 Task: Create Card Regulatory Compliance Review in Board DevOps Tools and Techniques to Workspace Call Center Services. Create Card Family Travel Review in Board Content Audit and Strategy Review to Workspace Call Center Services. Create Card Compliance Audit Preparation in Board Sales Territory Management and Optimization to Workspace Call Center Services
Action: Mouse moved to (83, 355)
Screenshot: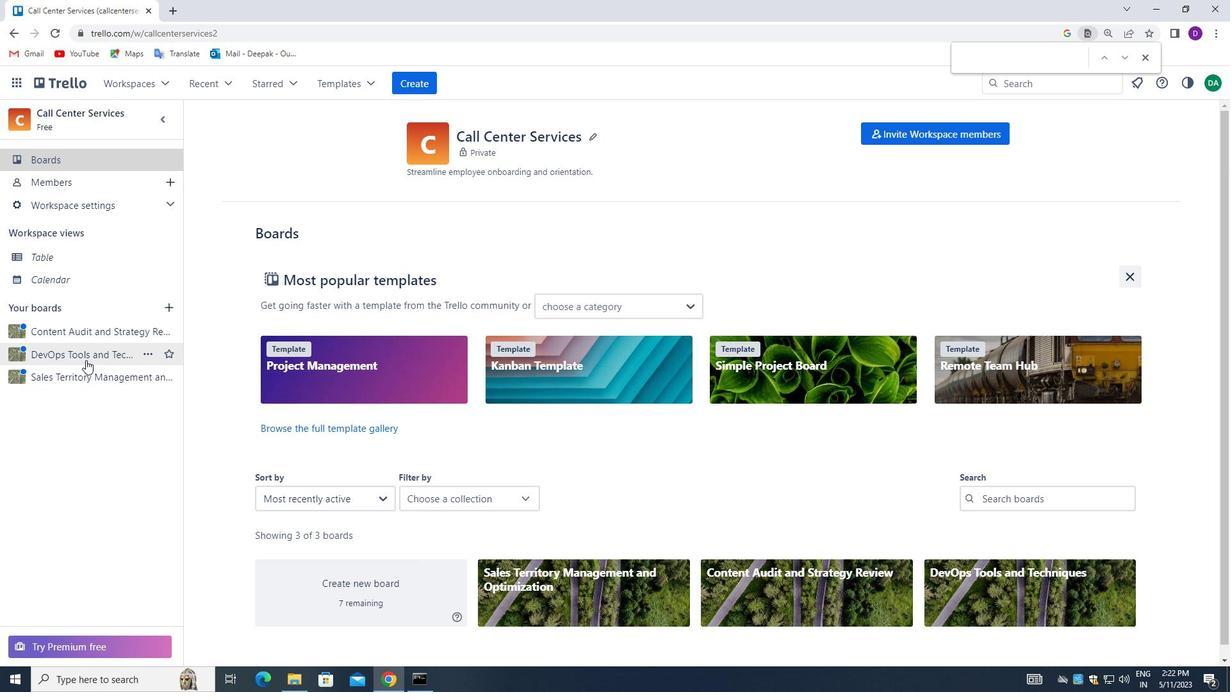 
Action: Mouse pressed left at (83, 355)
Screenshot: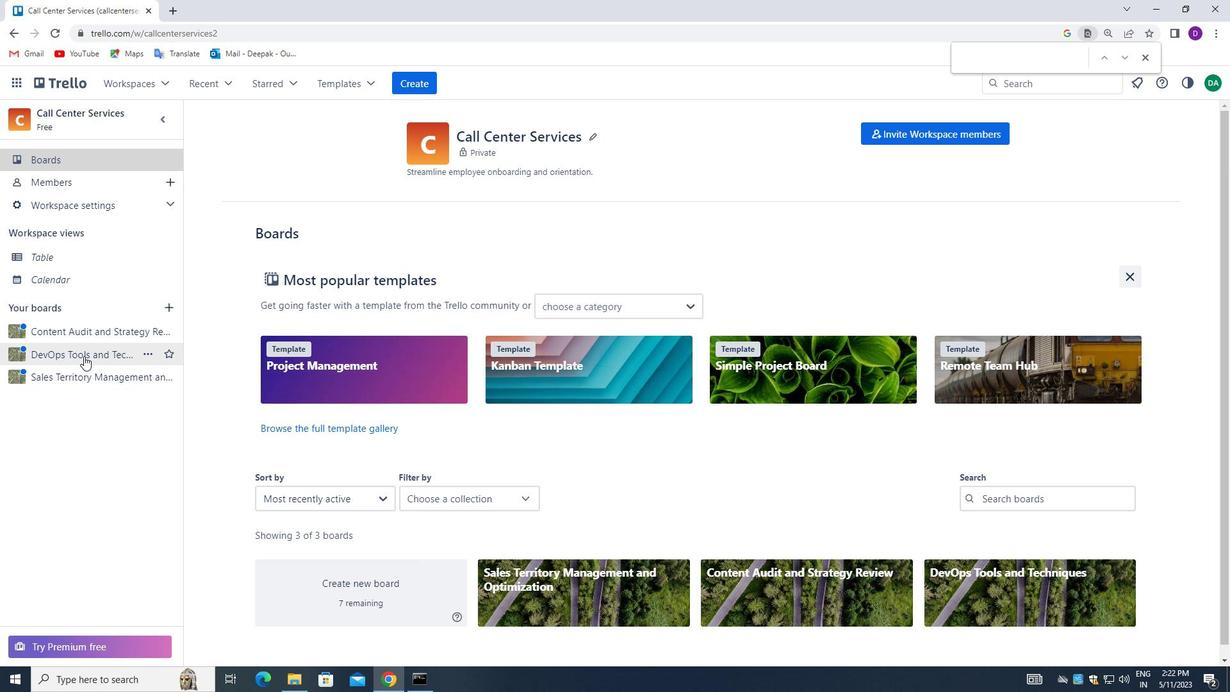 
Action: Mouse moved to (633, 201)
Screenshot: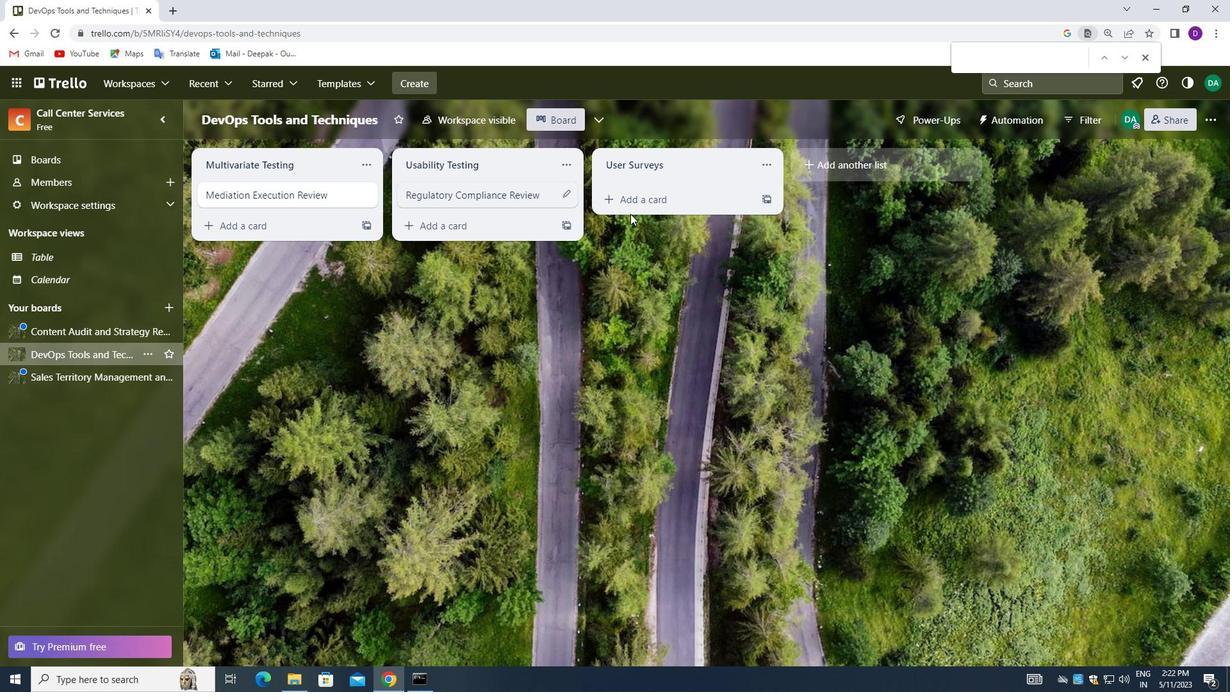 
Action: Mouse pressed left at (633, 201)
Screenshot: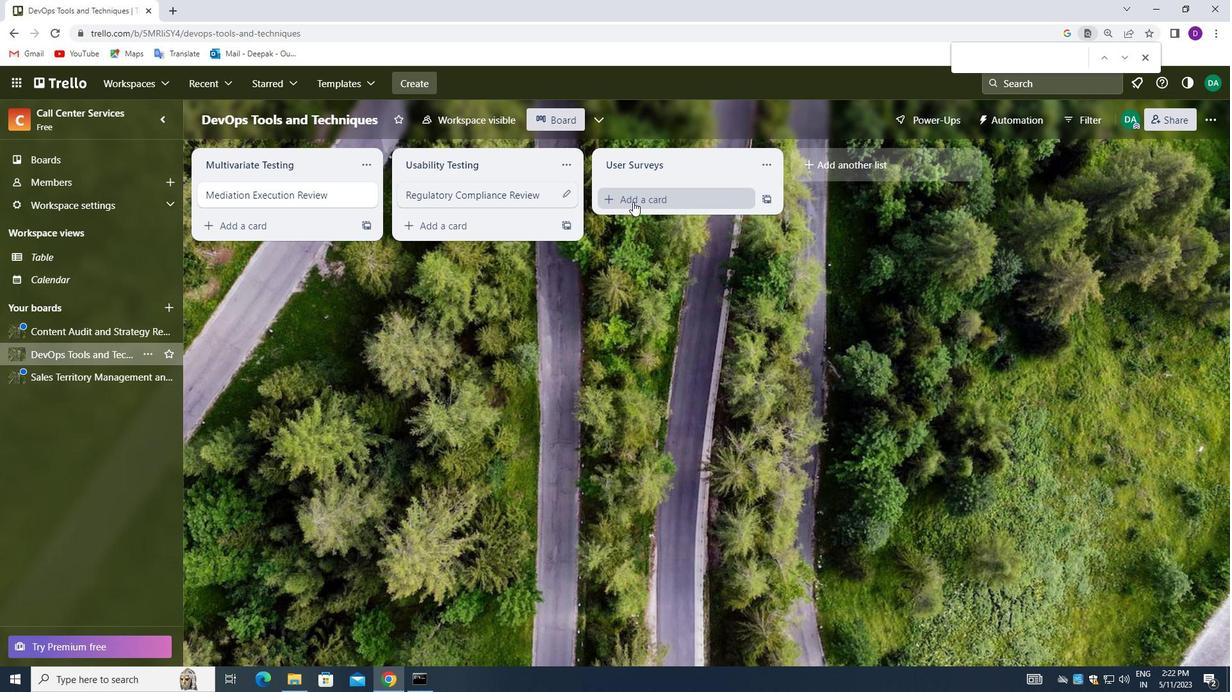 
Action: Mouse pressed left at (633, 201)
Screenshot: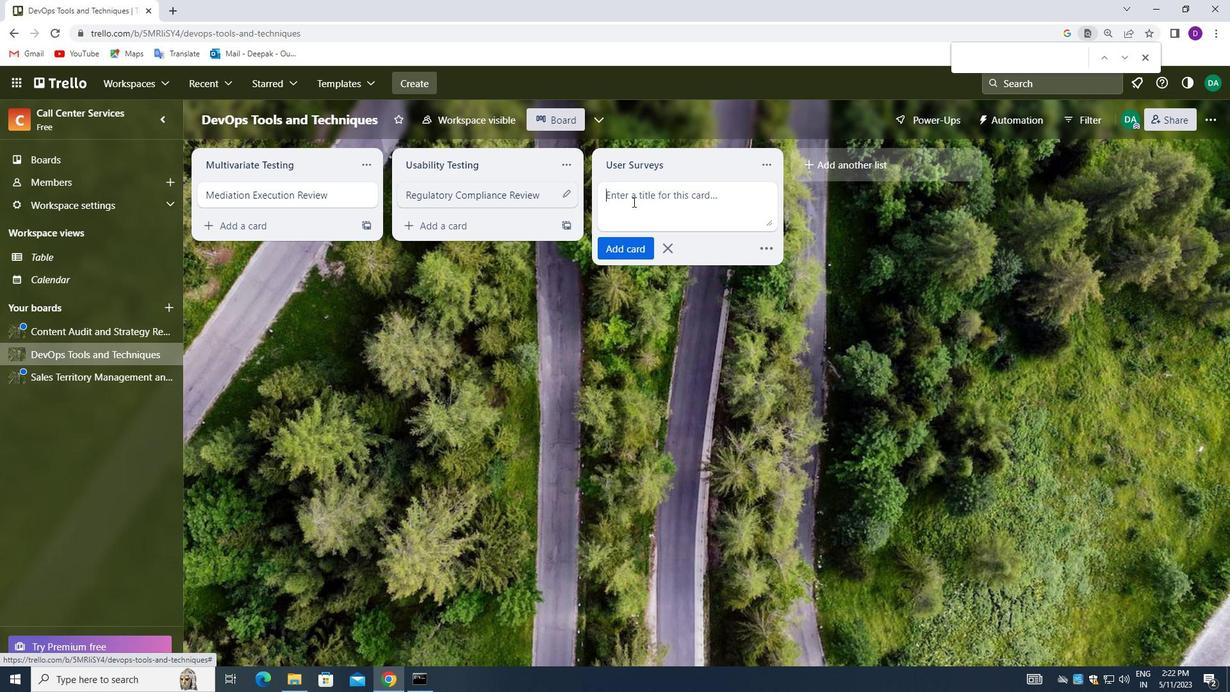
Action: Key pressed <Key.shift_r>R
Screenshot: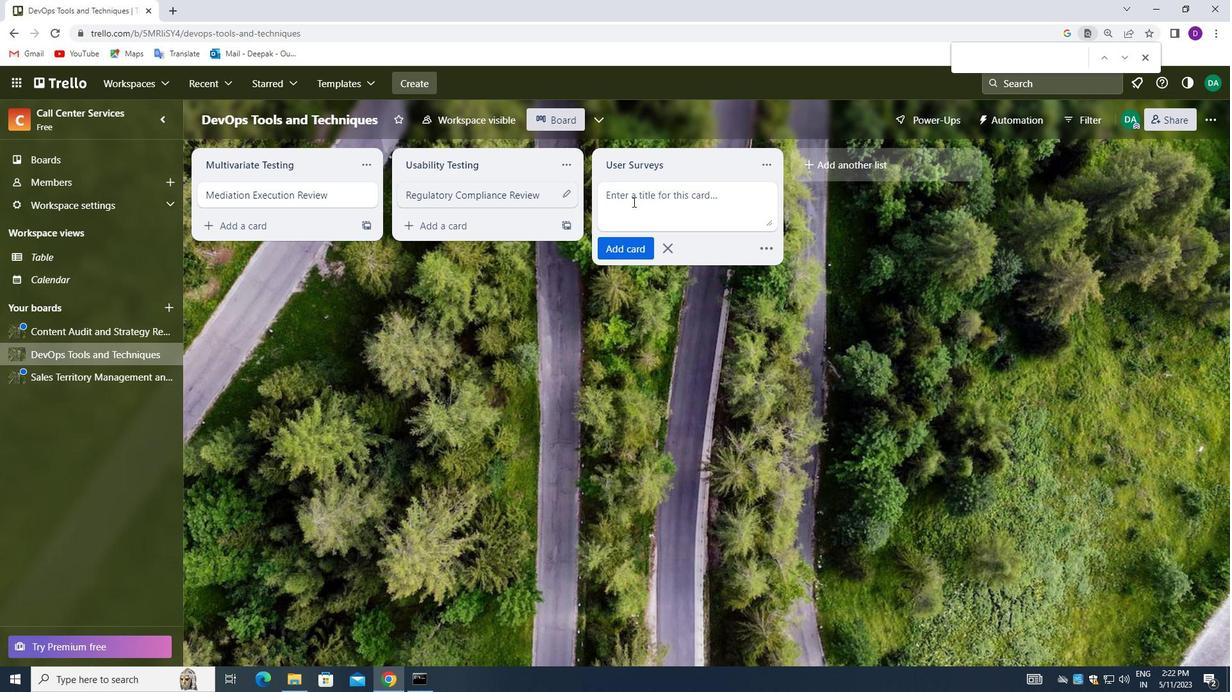 
Action: Mouse moved to (633, 201)
Screenshot: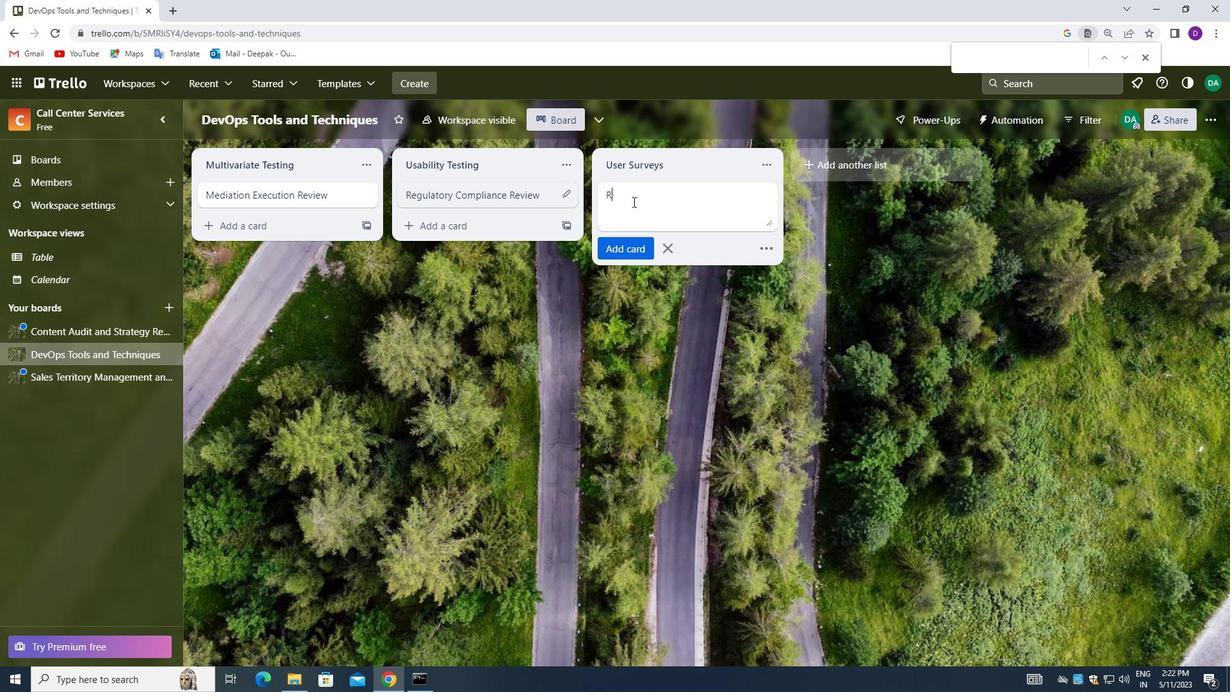 
Action: Key pressed ehulatory<Key.space><Key.shift_r>Com
Screenshot: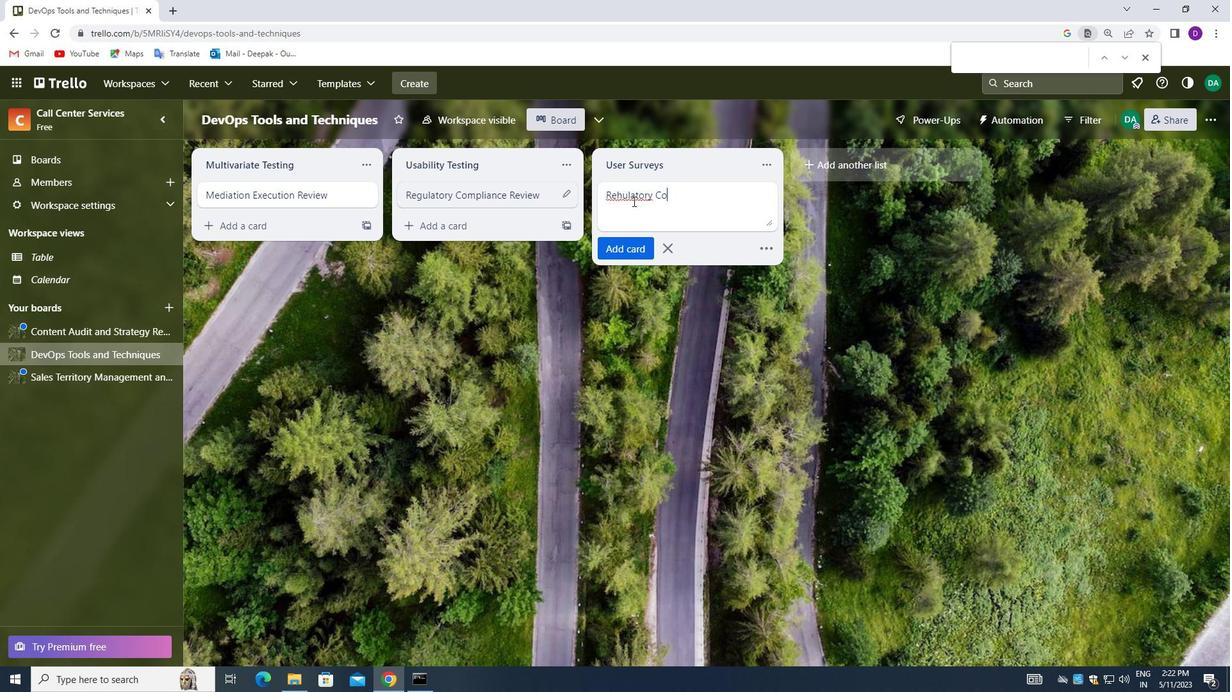 
Action: Mouse moved to (622, 197)
Screenshot: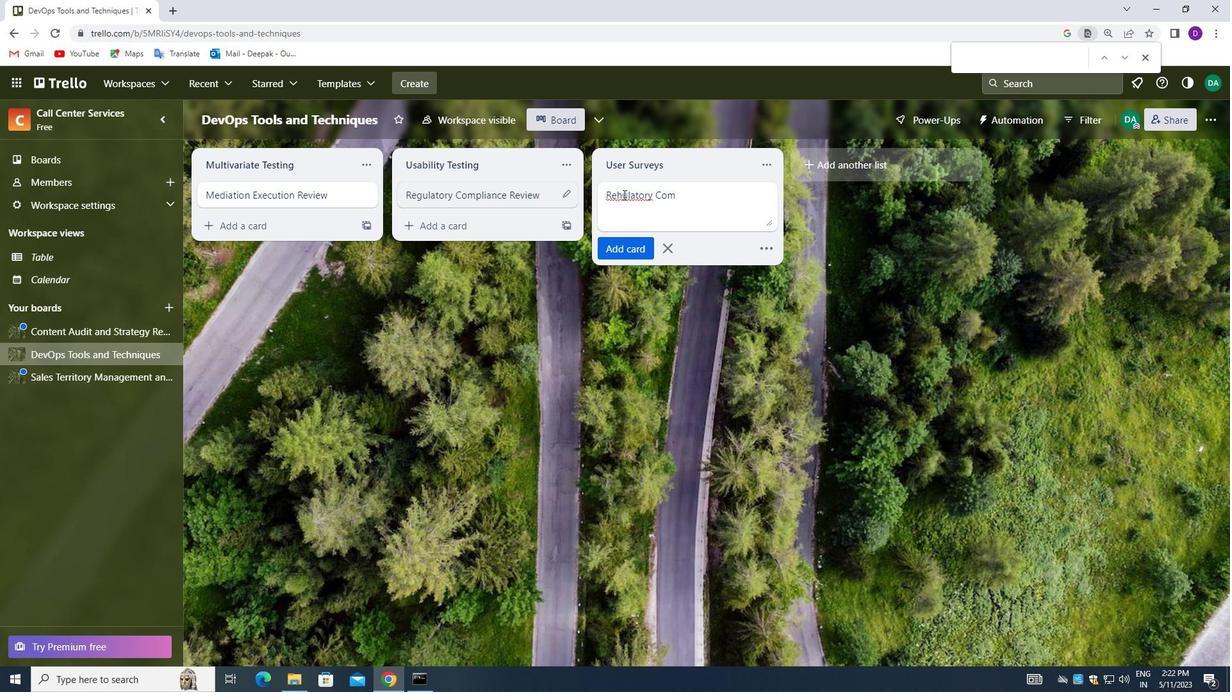 
Action: Mouse pressed left at (622, 197)
Screenshot: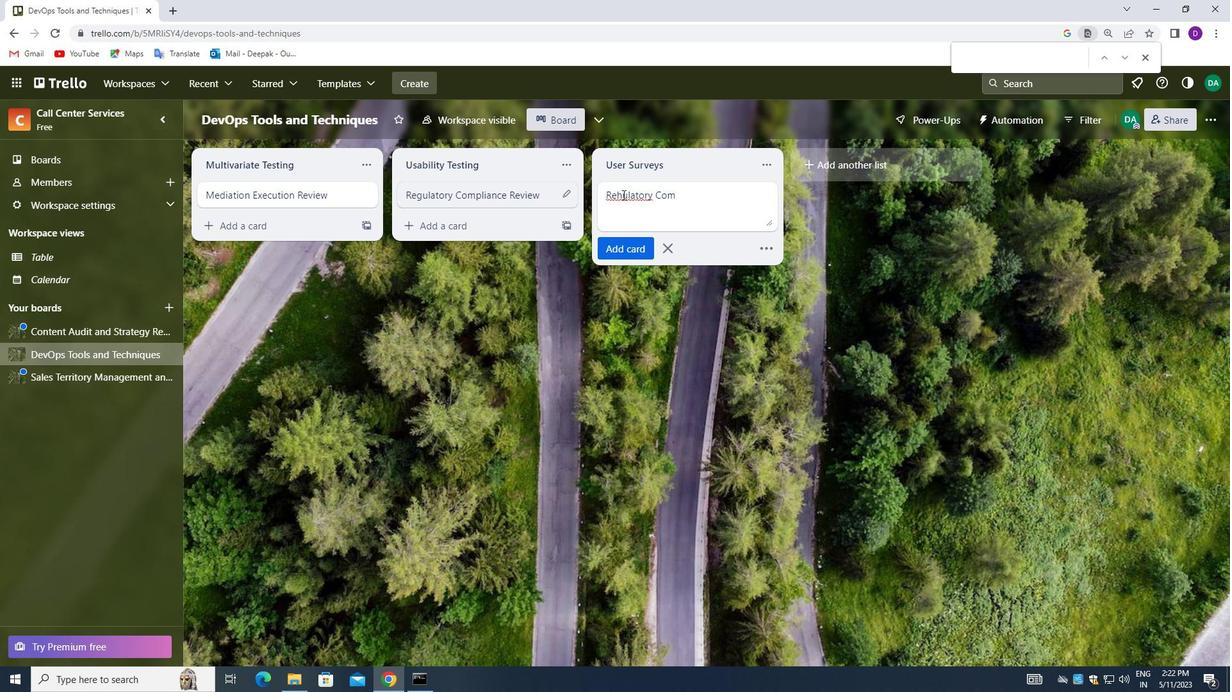
Action: Mouse moved to (639, 245)
Screenshot: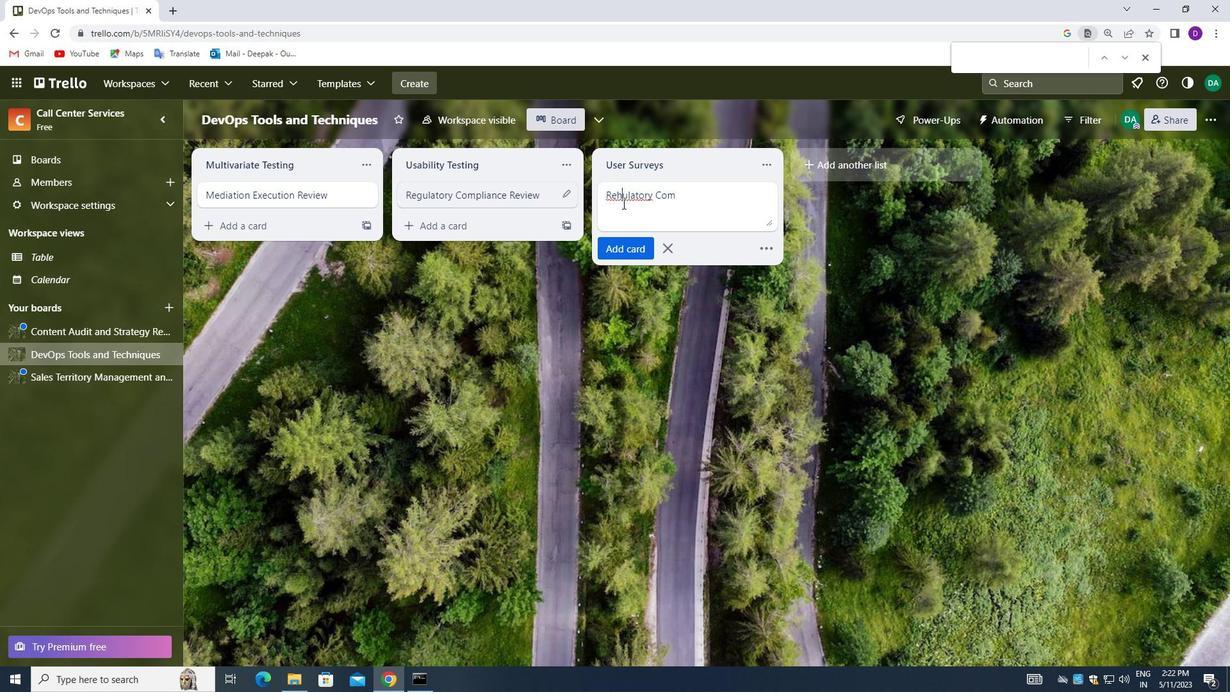
Action: Key pressed <Key.backspace>g
Screenshot: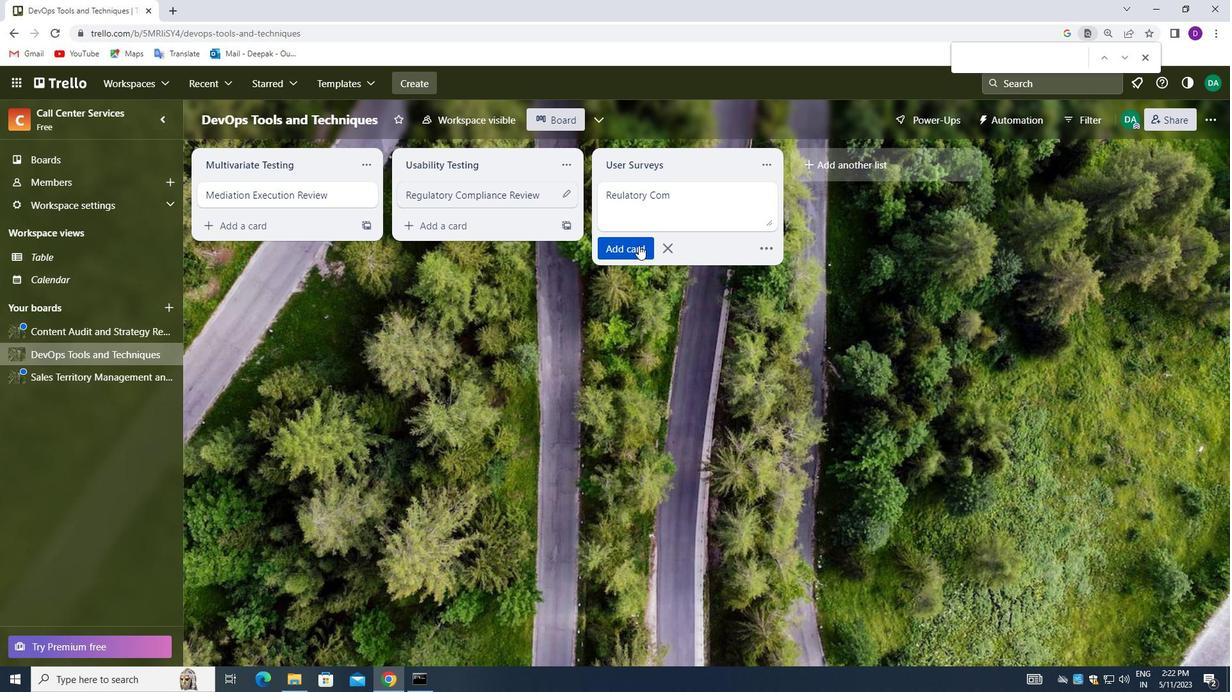 
Action: Mouse moved to (690, 195)
Screenshot: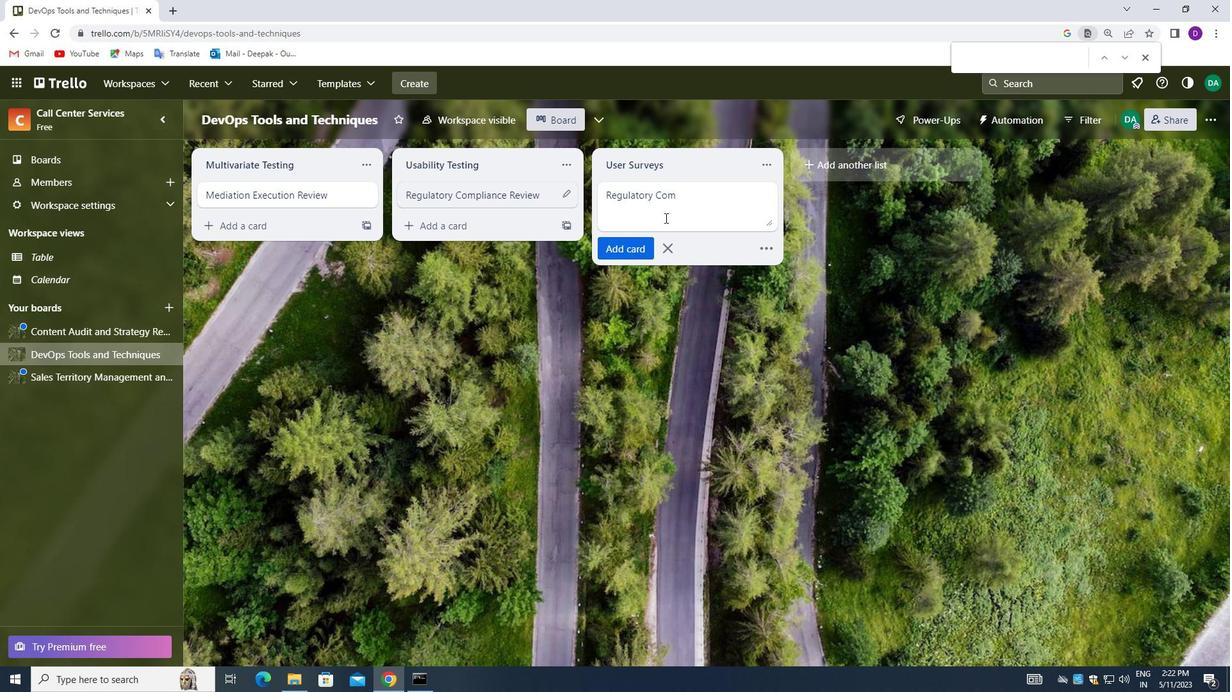 
Action: Mouse pressed left at (690, 195)
Screenshot: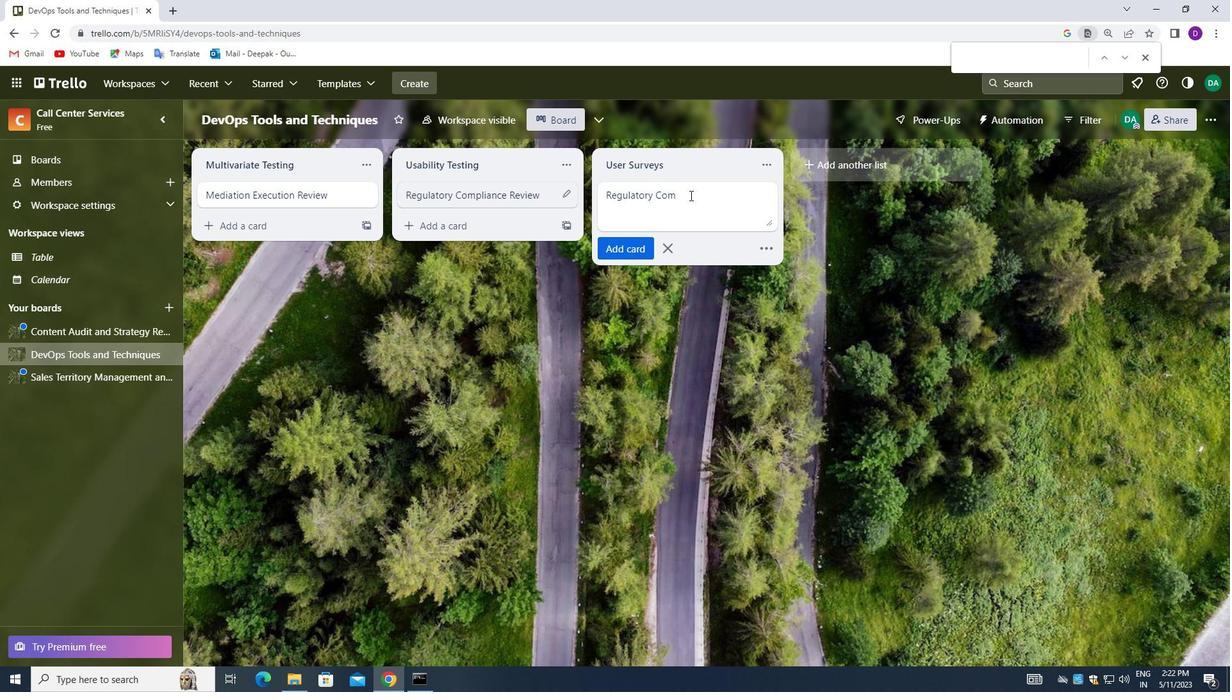 
Action: Key pressed pliance<Key.space><Key.shift_r>Review
Screenshot: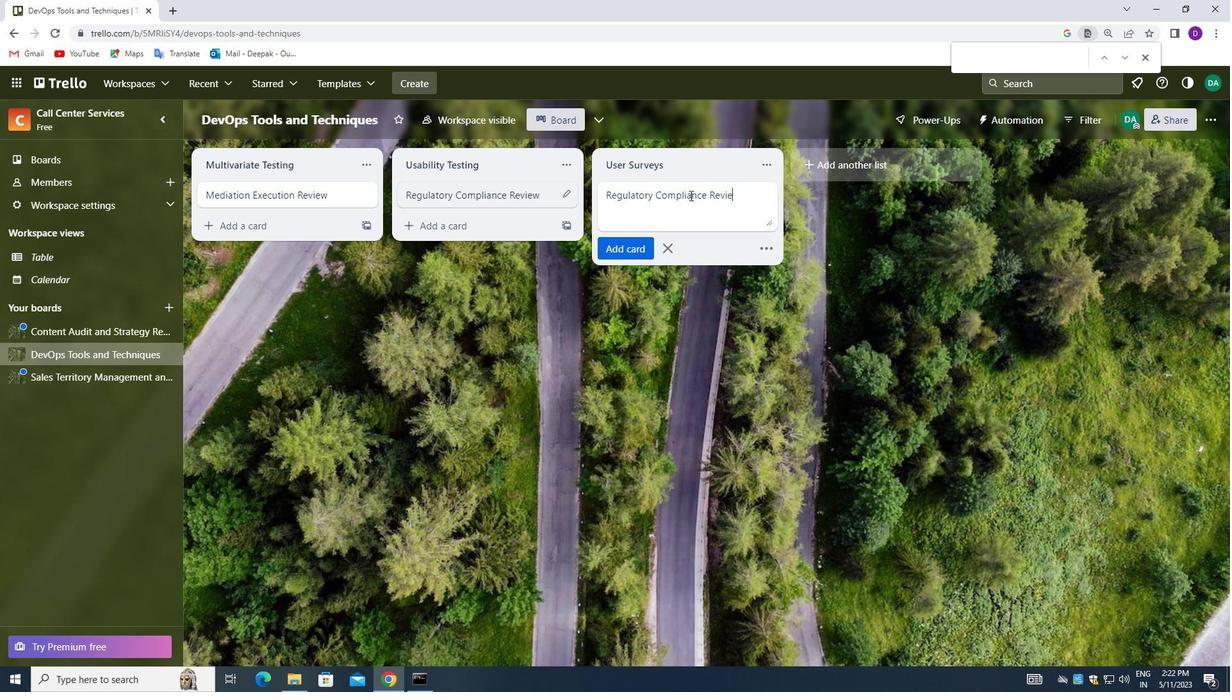 
Action: Mouse moved to (626, 255)
Screenshot: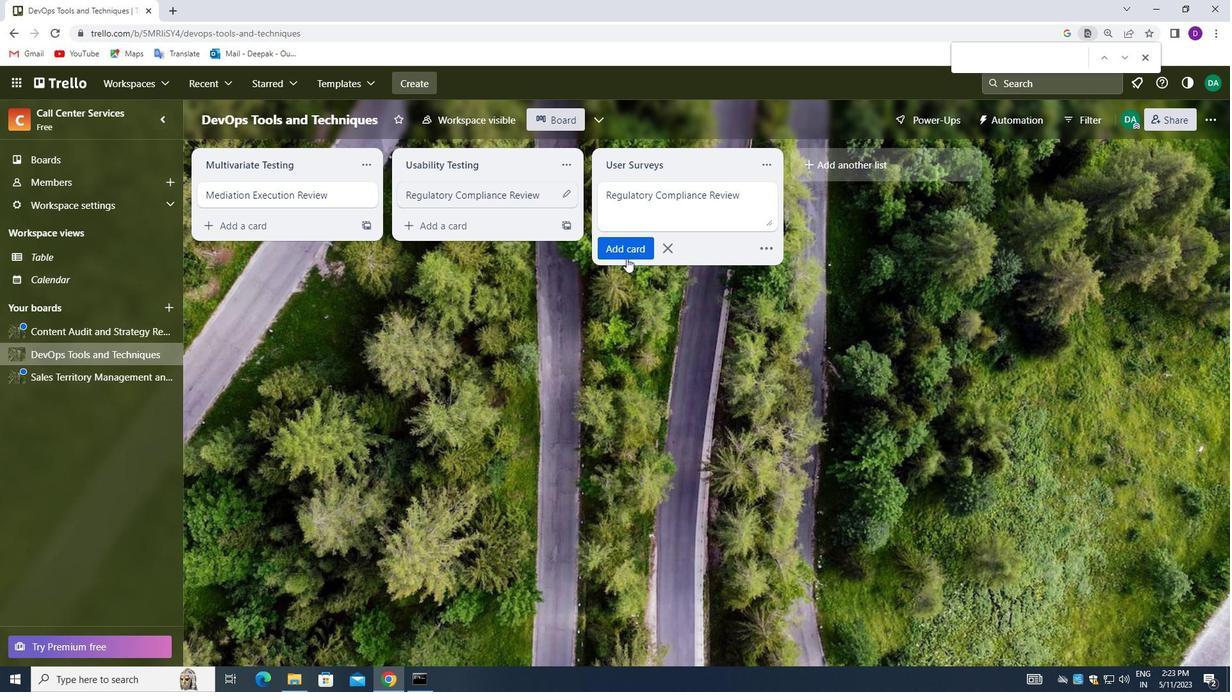 
Action: Mouse pressed left at (626, 255)
Screenshot: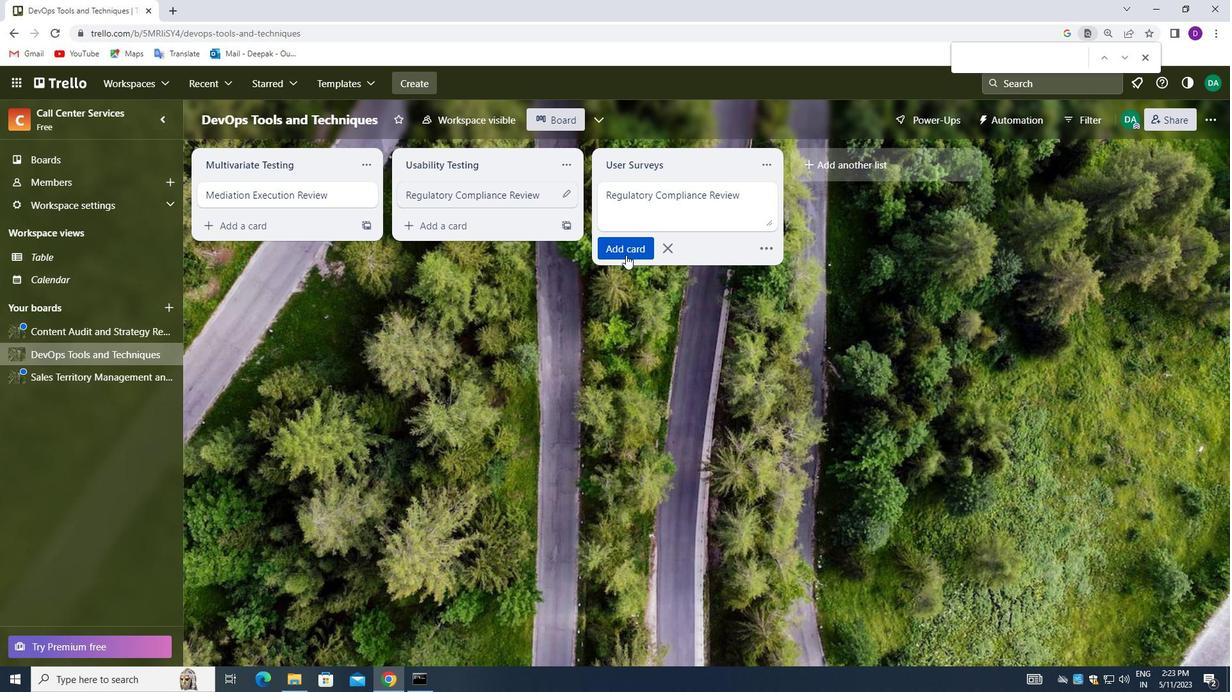 
Action: Mouse moved to (655, 314)
Screenshot: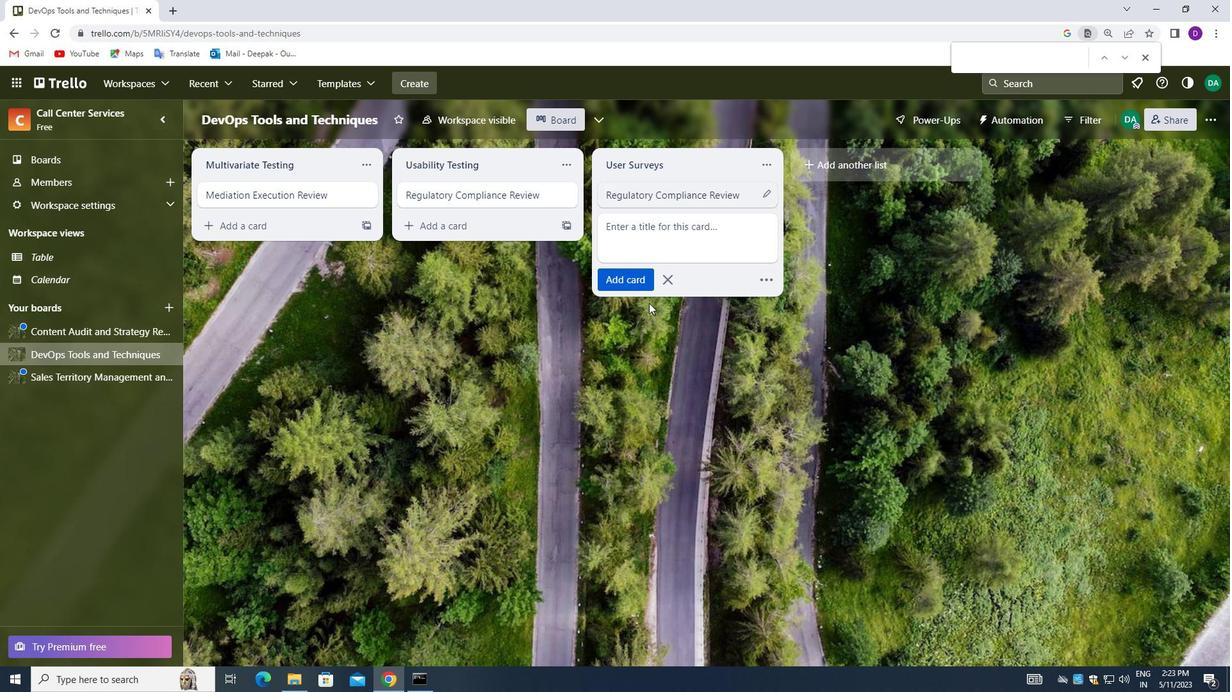 
Action: Mouse pressed left at (655, 314)
Screenshot: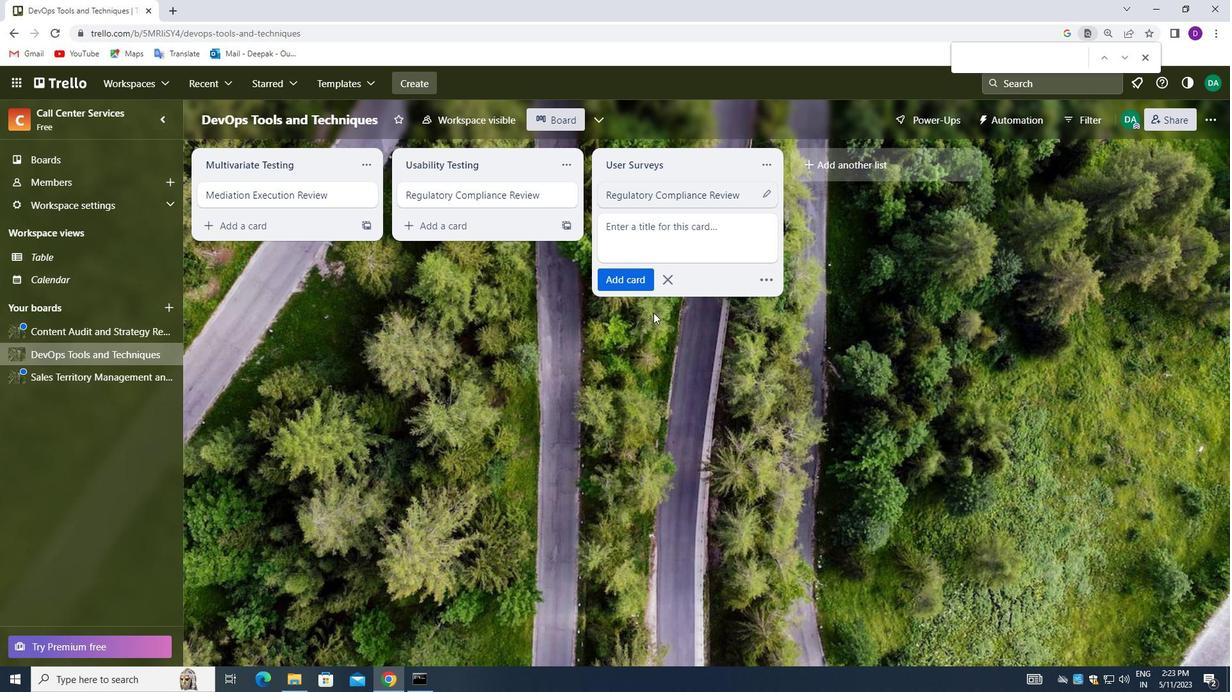 
Action: Mouse moved to (99, 335)
Screenshot: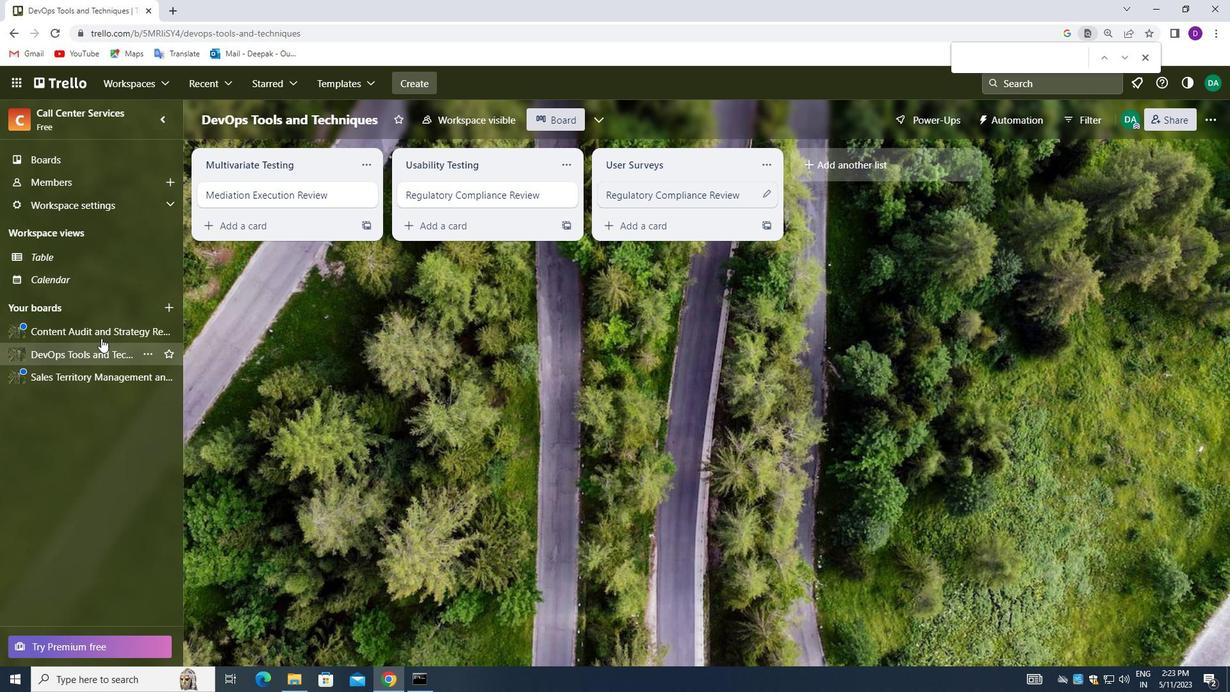 
Action: Mouse pressed left at (99, 335)
Screenshot: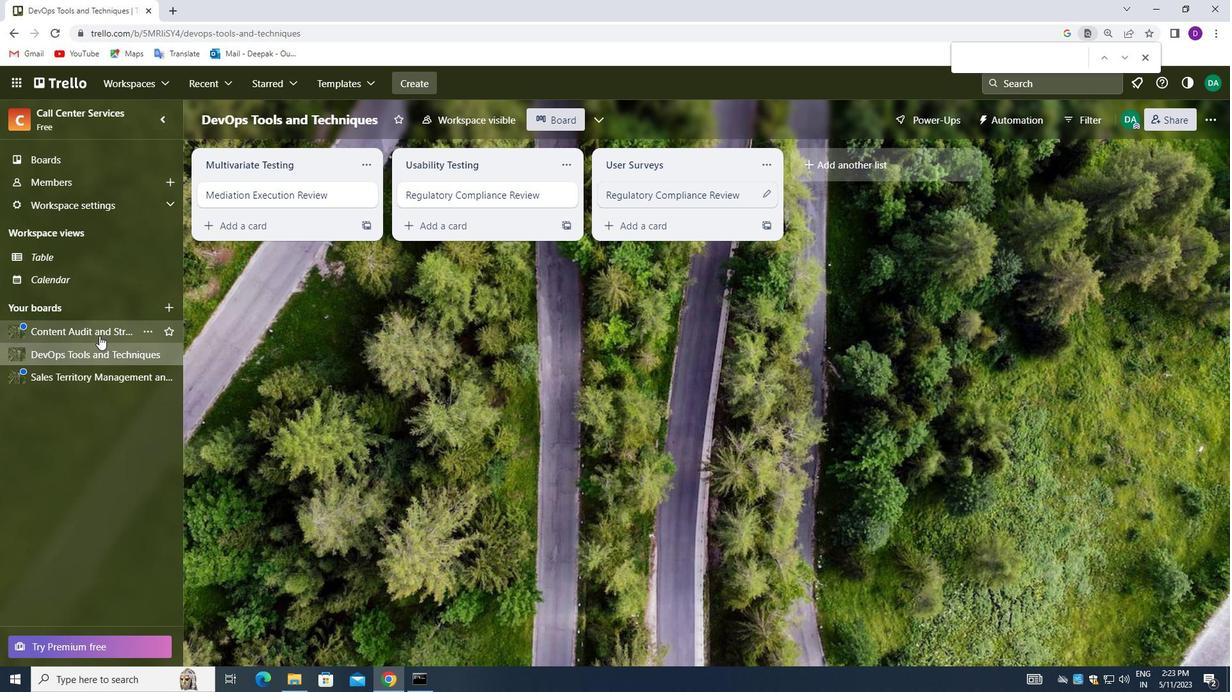 
Action: Mouse moved to (642, 204)
Screenshot: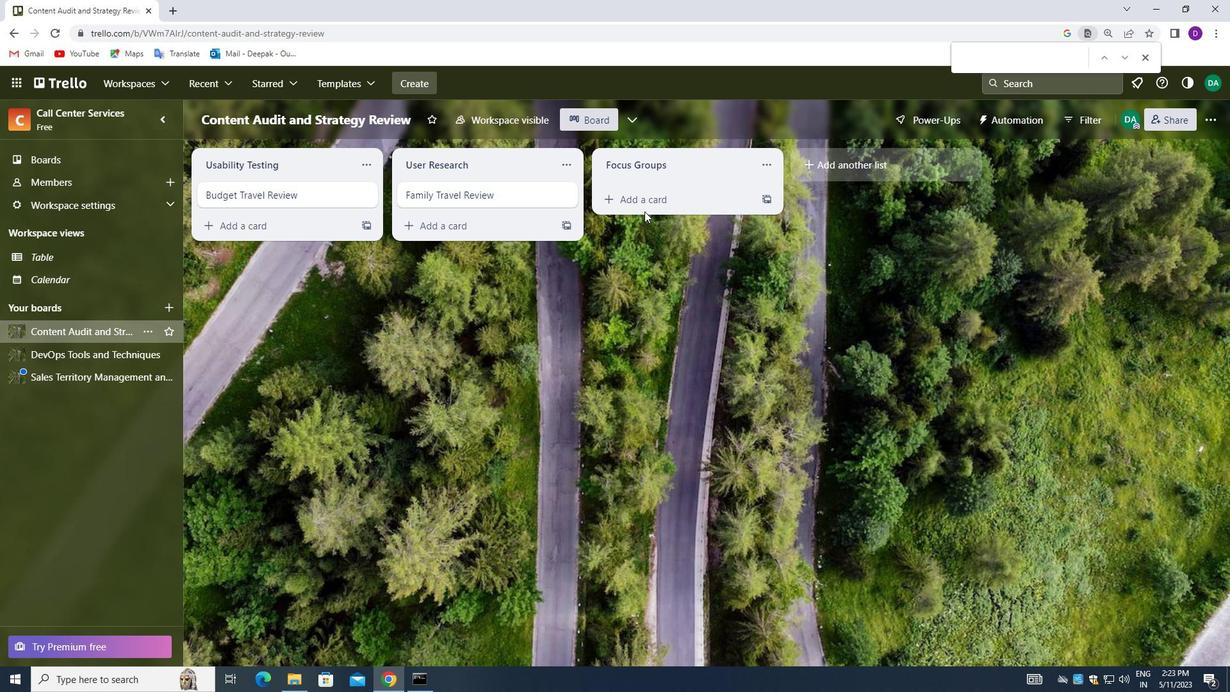 
Action: Mouse pressed left at (642, 204)
Screenshot: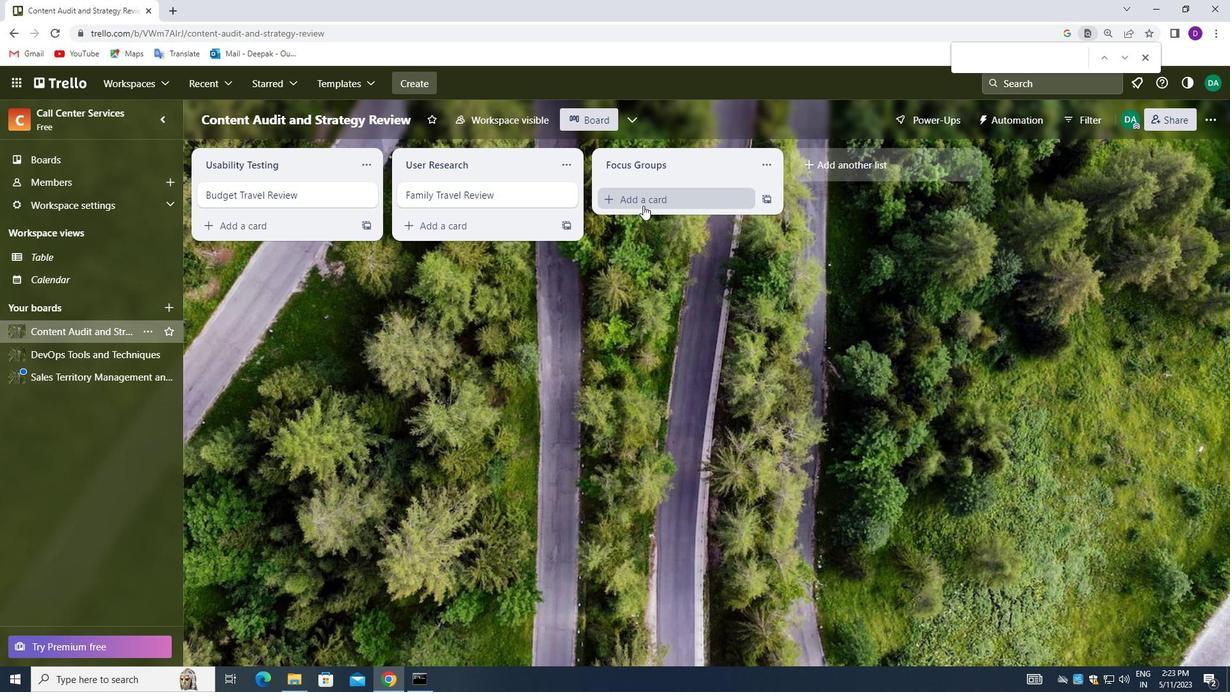 
Action: Mouse moved to (640, 198)
Screenshot: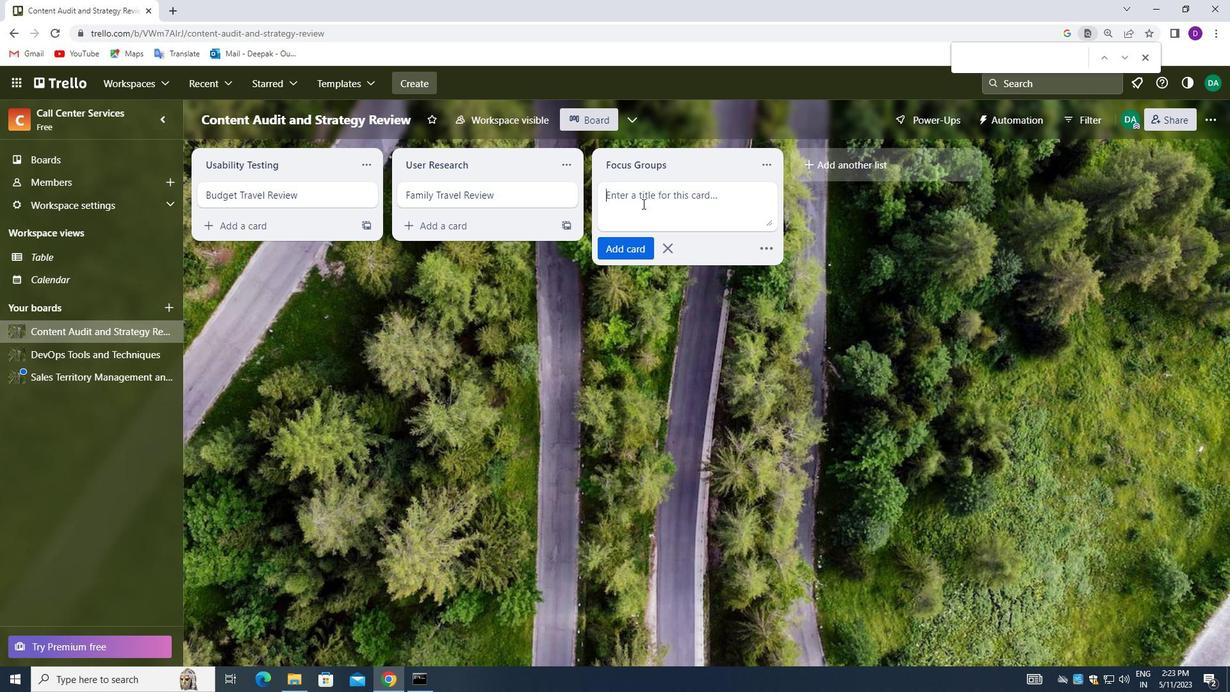 
Action: Mouse pressed left at (640, 198)
Screenshot: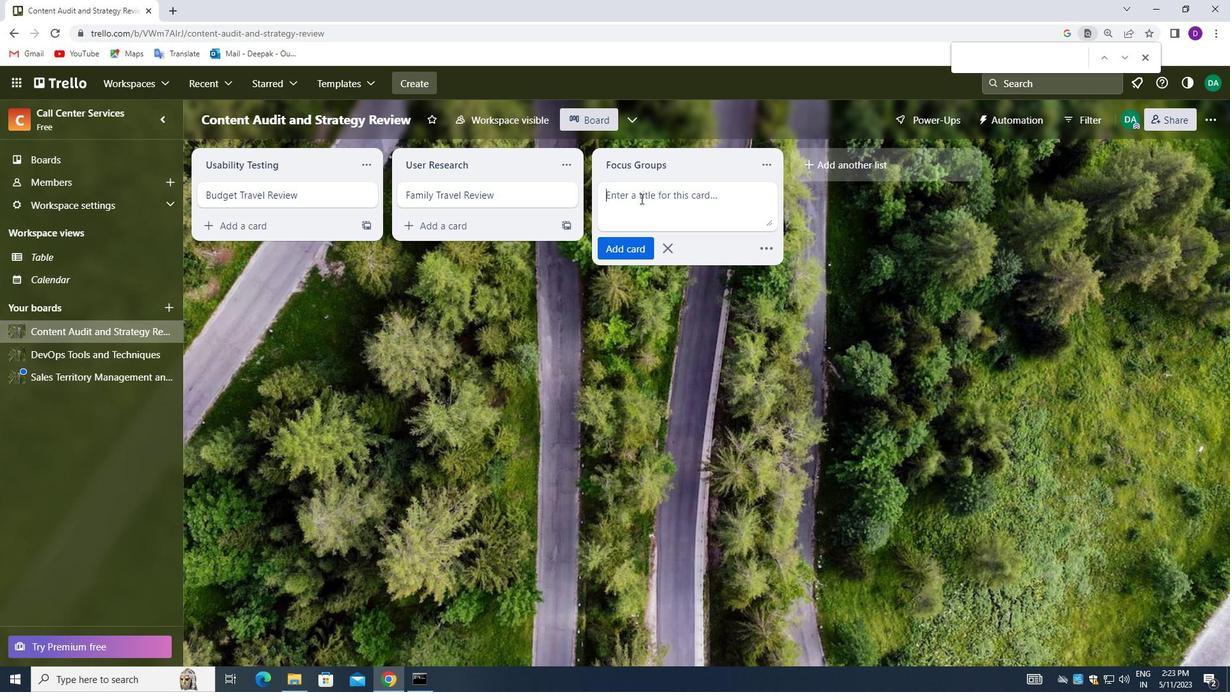 
Action: Mouse moved to (514, 347)
Screenshot: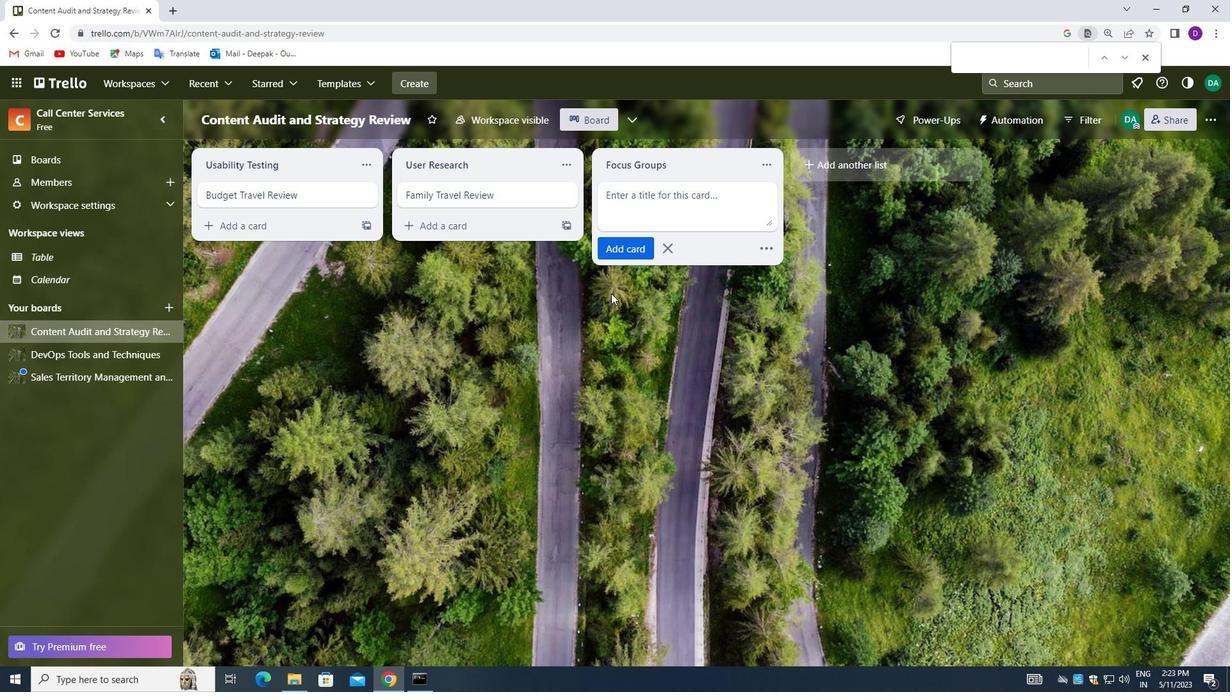 
Action: Key pressed <Key.shift_r>Family<Key.space><Key.shift_r>Travel<Key.space><Key.shift_r>Review
Screenshot: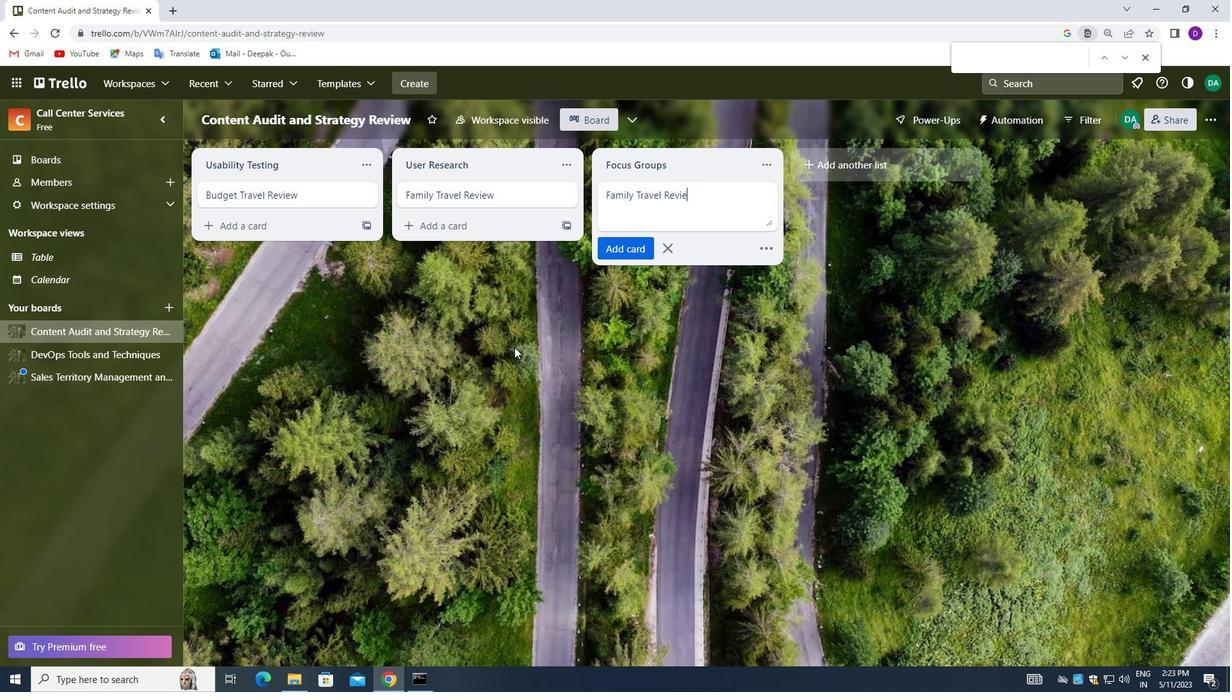 
Action: Mouse moved to (624, 248)
Screenshot: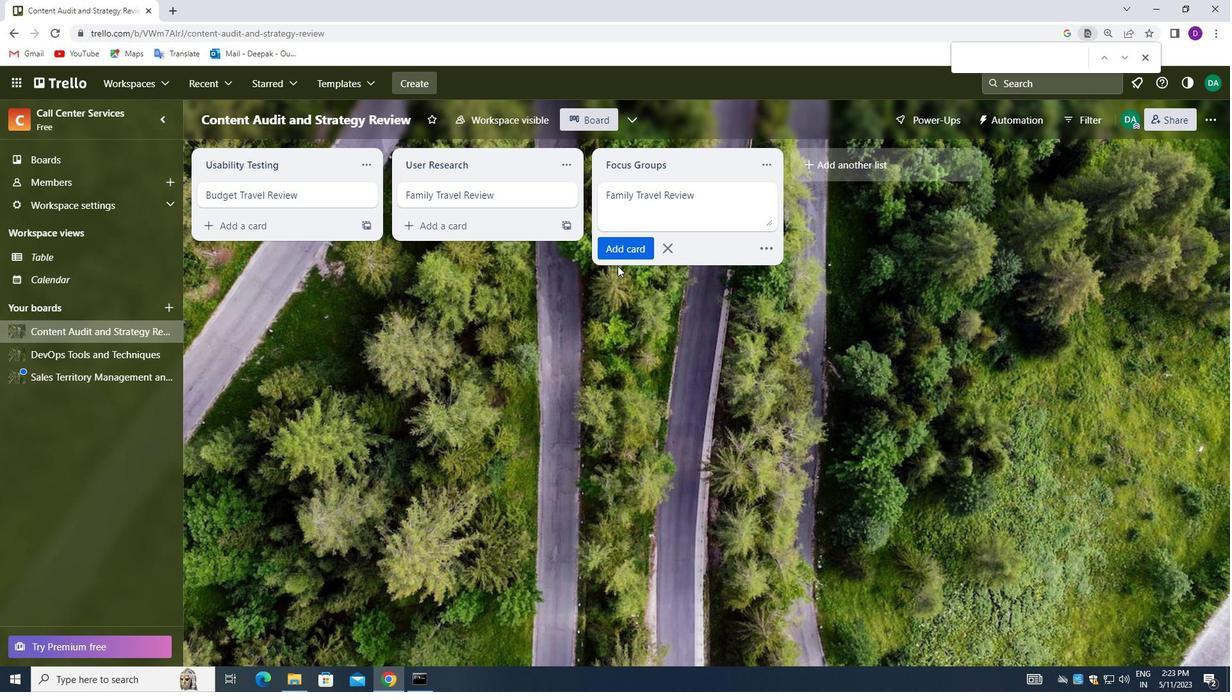 
Action: Mouse pressed left at (624, 248)
Screenshot: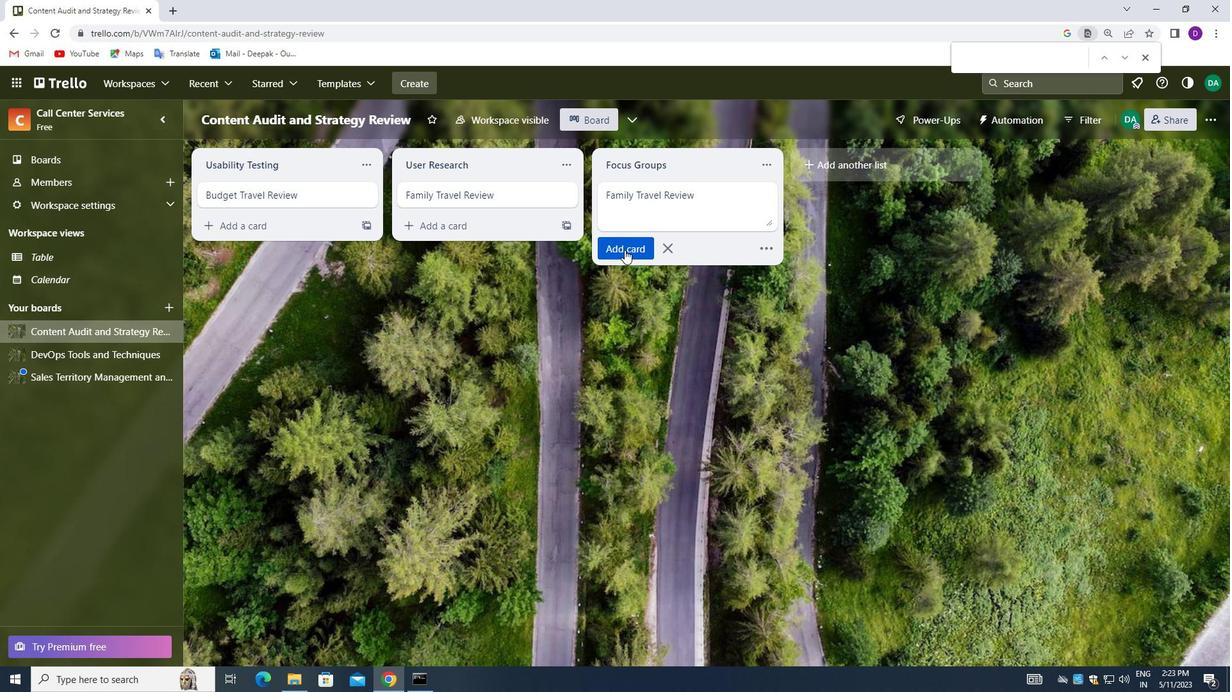 
Action: Mouse moved to (644, 340)
Screenshot: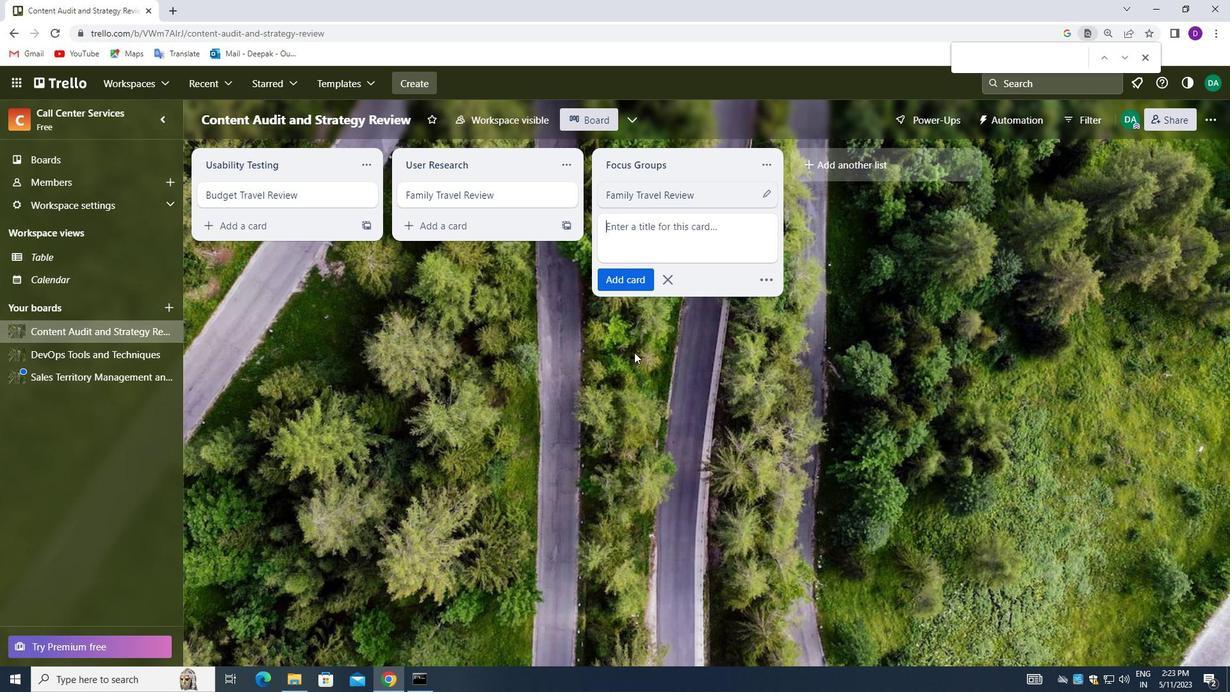 
Action: Mouse pressed left at (644, 340)
Screenshot: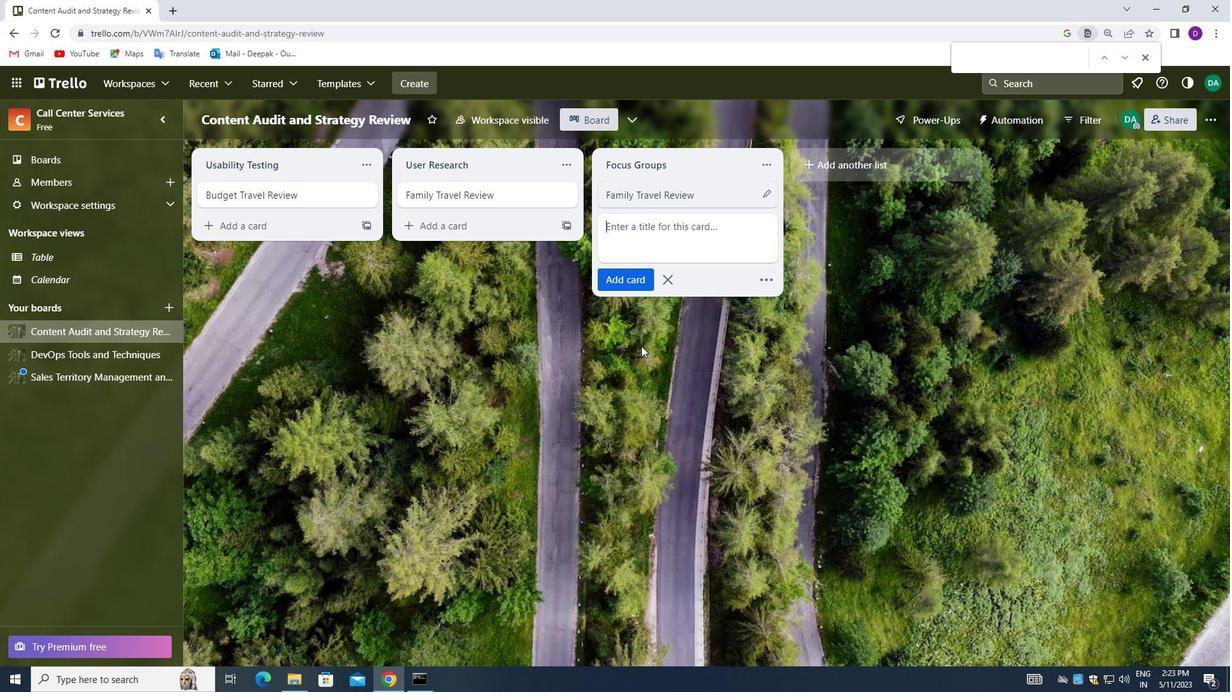 
Action: Mouse moved to (105, 380)
Screenshot: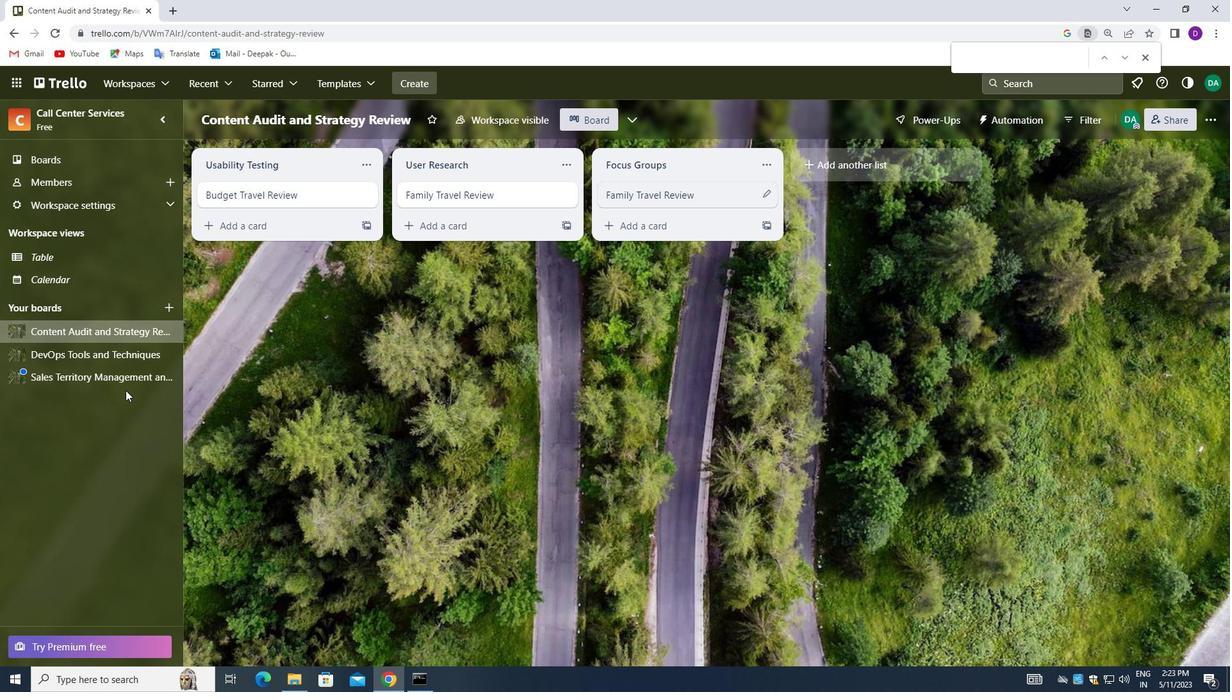 
Action: Mouse pressed left at (105, 380)
Screenshot: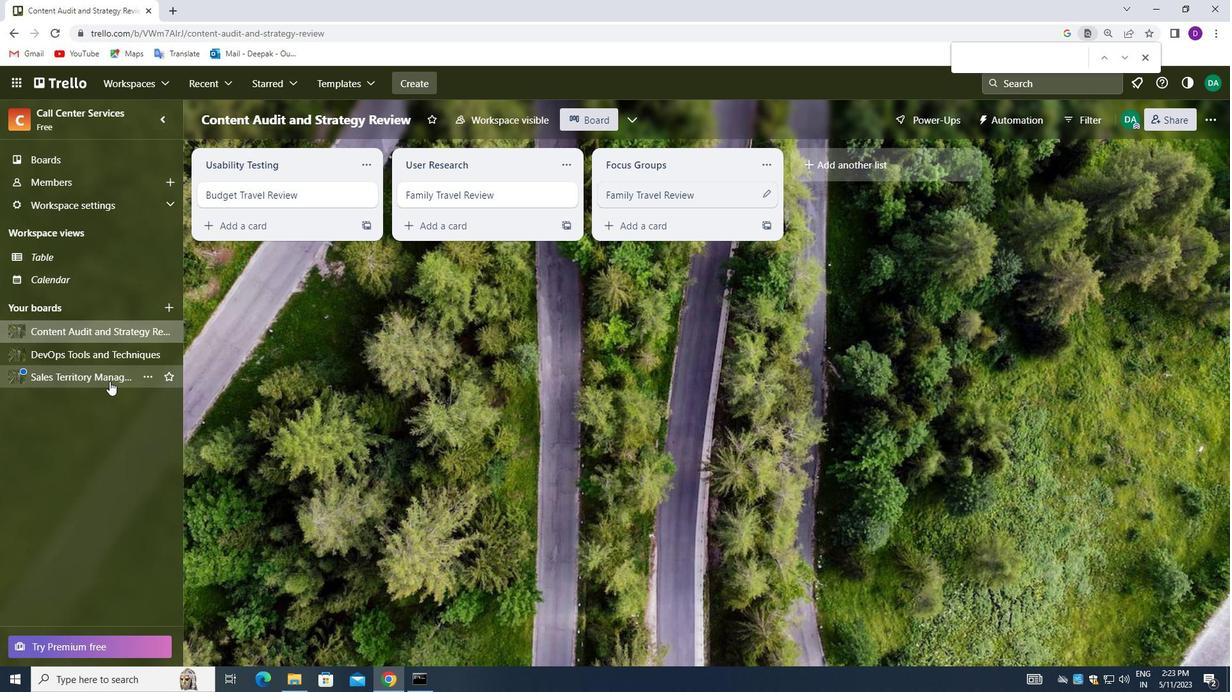 
Action: Mouse moved to (628, 197)
Screenshot: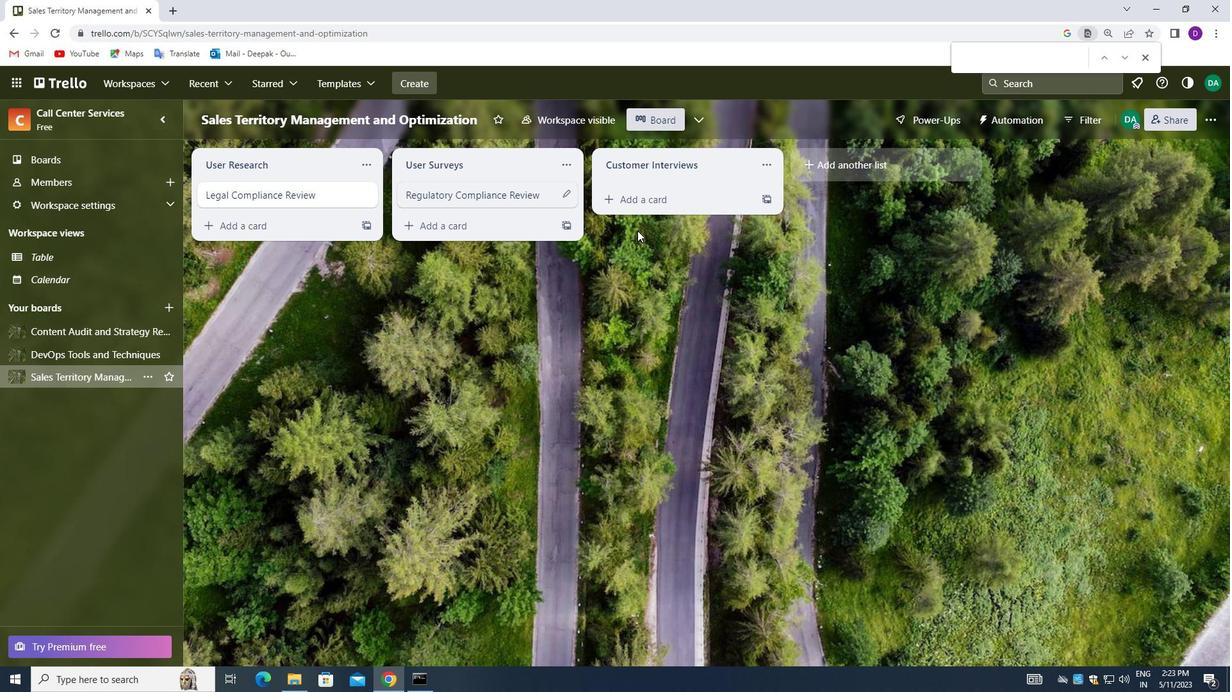 
Action: Mouse pressed left at (628, 197)
Screenshot: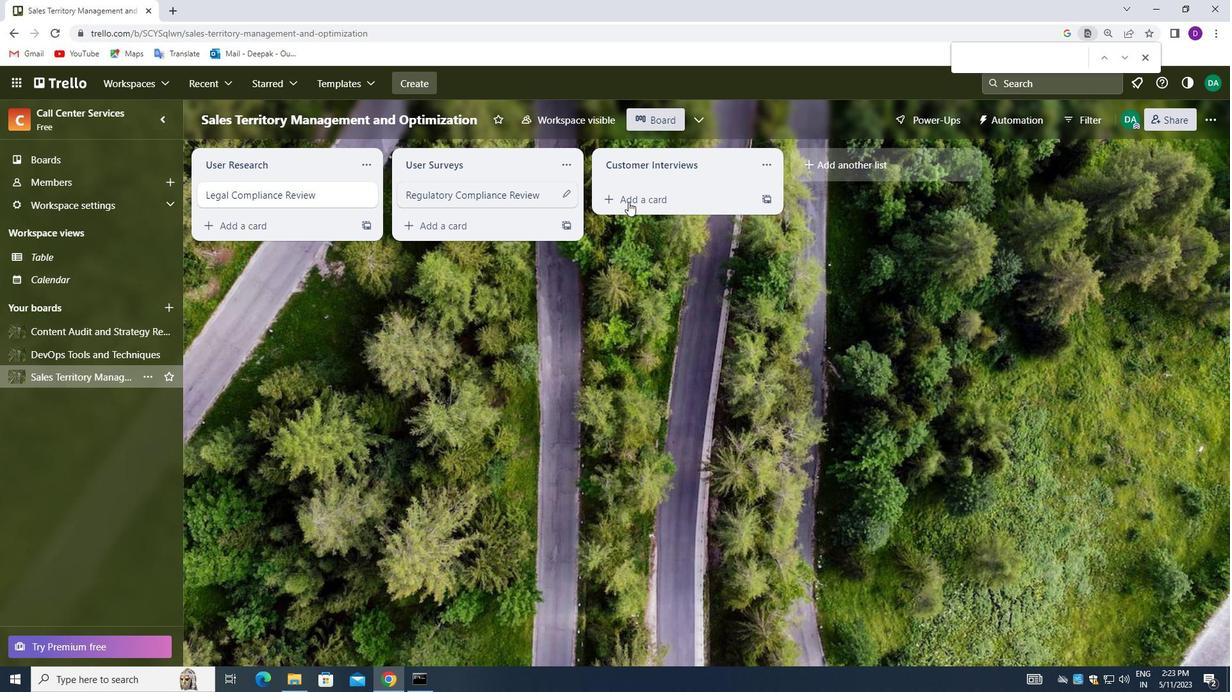 
Action: Mouse moved to (631, 201)
Screenshot: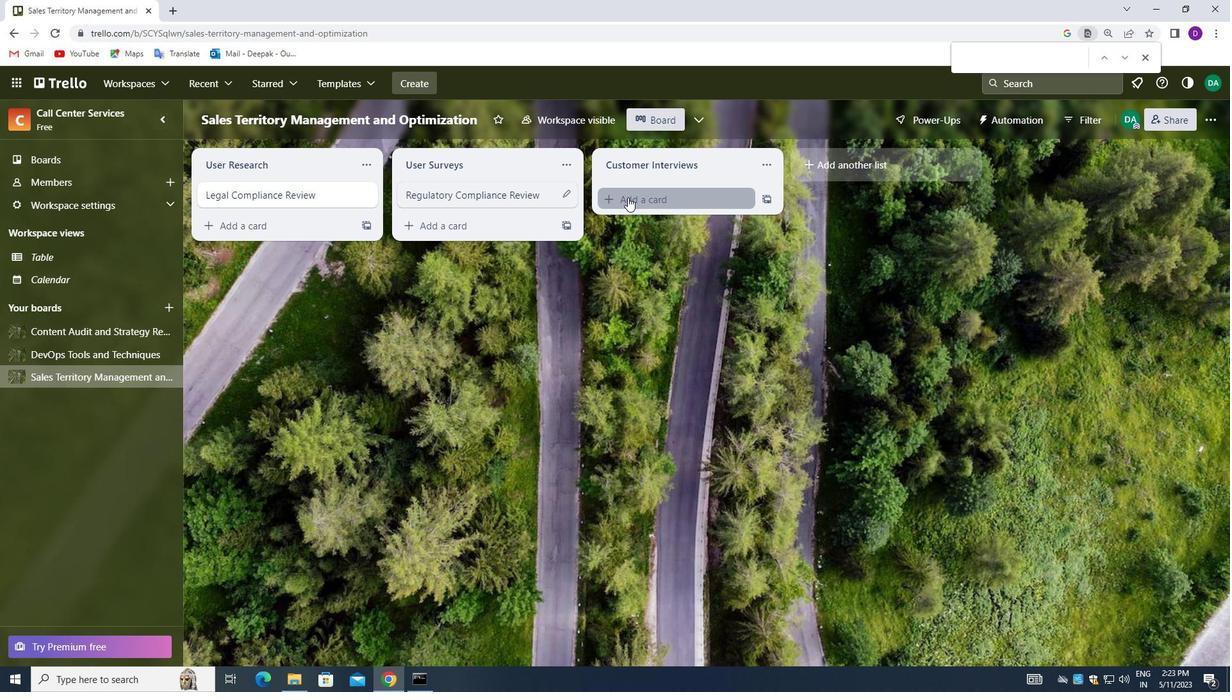 
Action: Mouse pressed left at (631, 201)
Screenshot: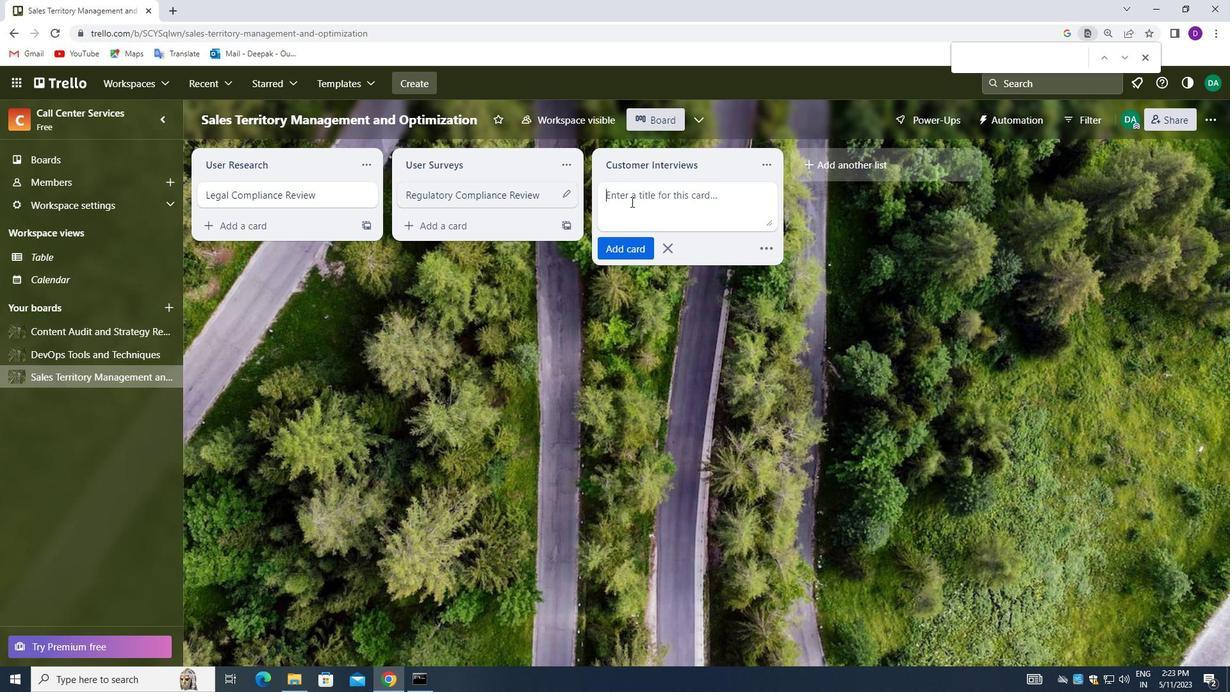 
Action: Mouse moved to (525, 347)
Screenshot: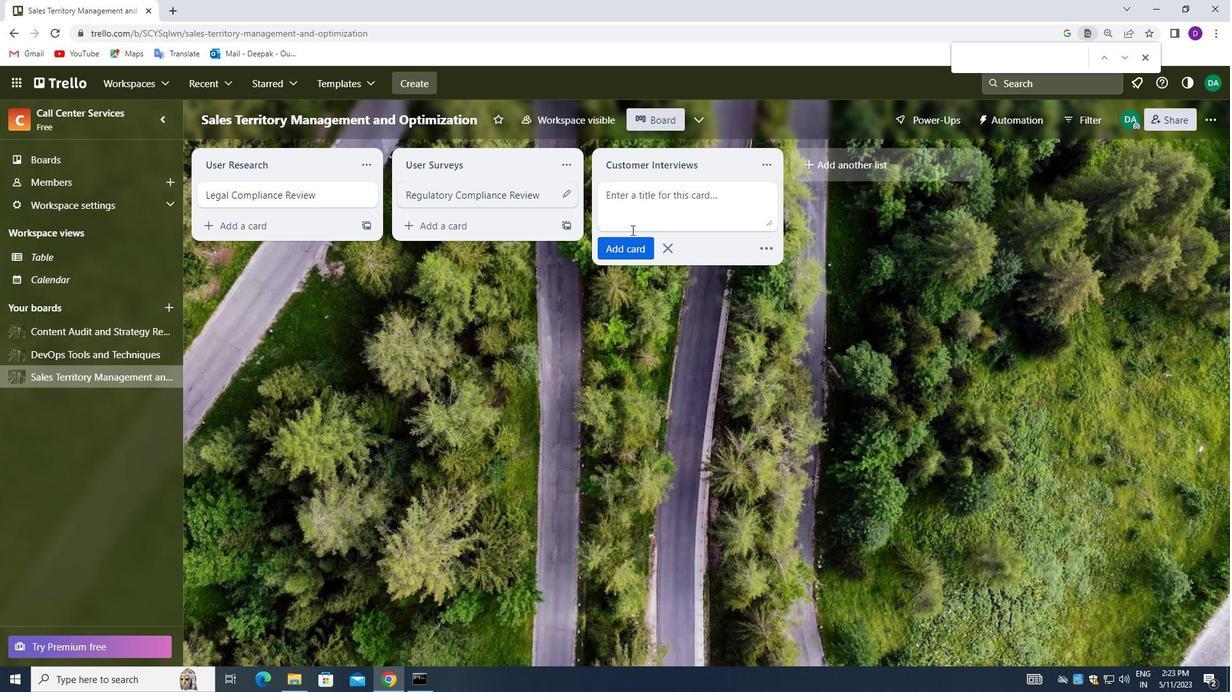 
Action: Key pressed <Key.shift_r>Compliance<Key.space><Key.shift_r>Audit<Key.space><Key.shift>PREPARATION
Screenshot: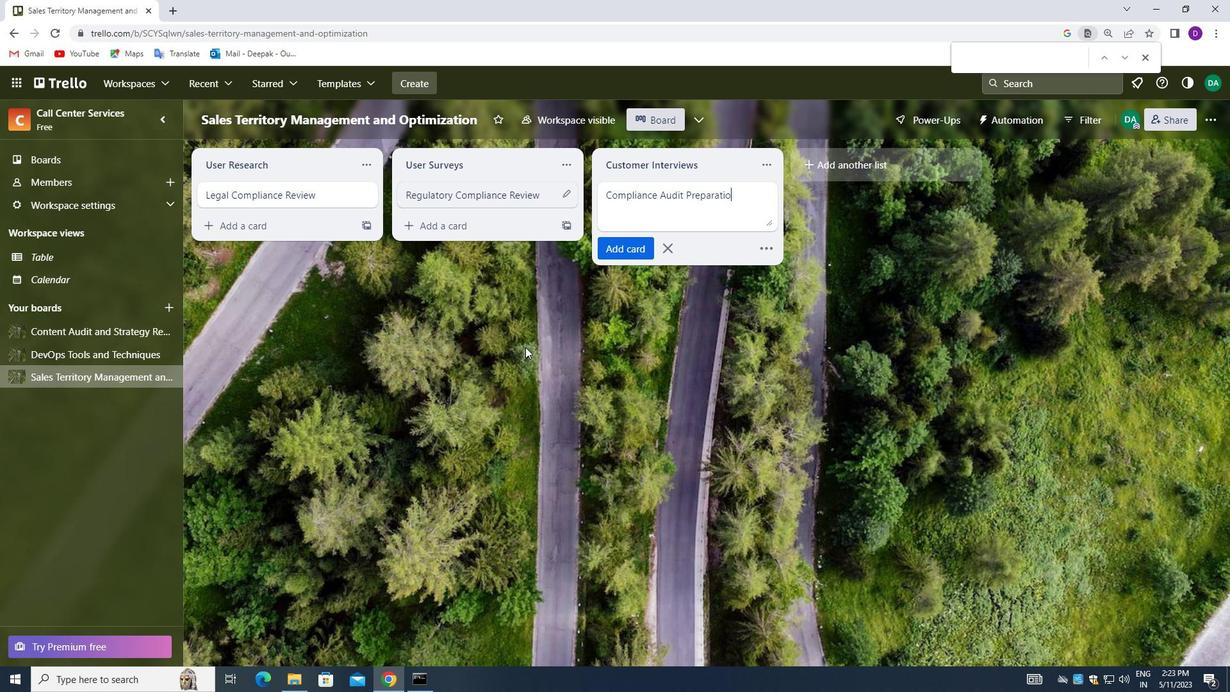 
Action: Mouse moved to (621, 249)
Screenshot: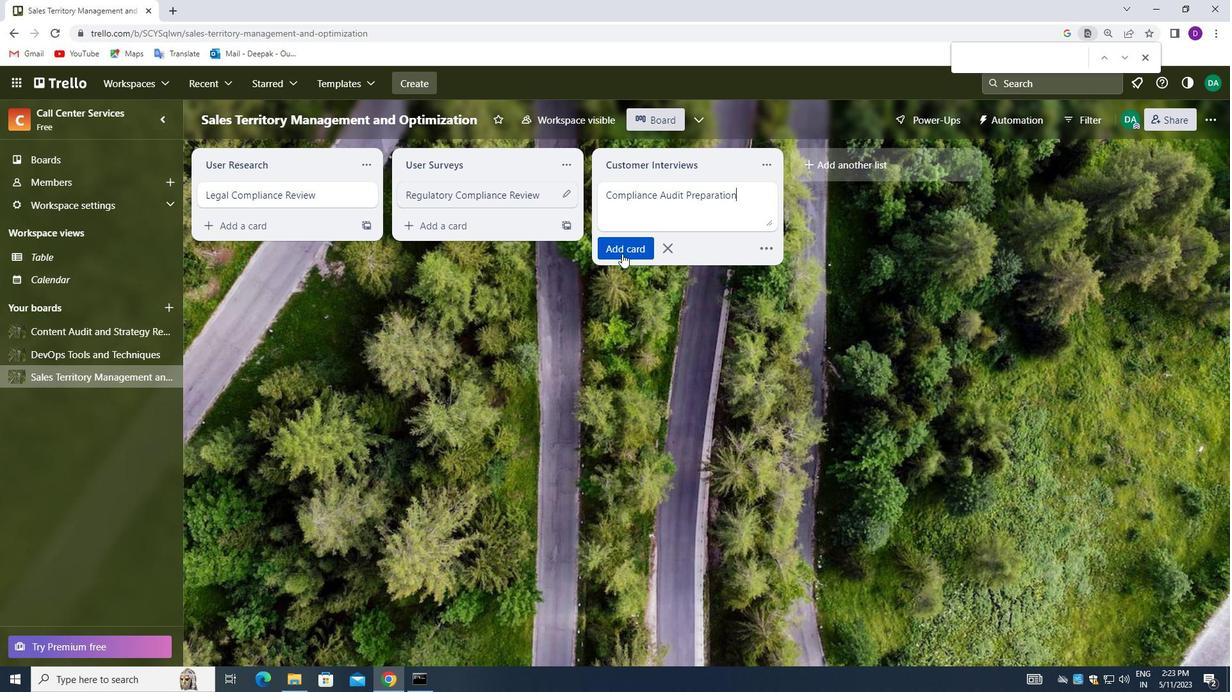 
Action: Mouse pressed left at (621, 249)
Screenshot: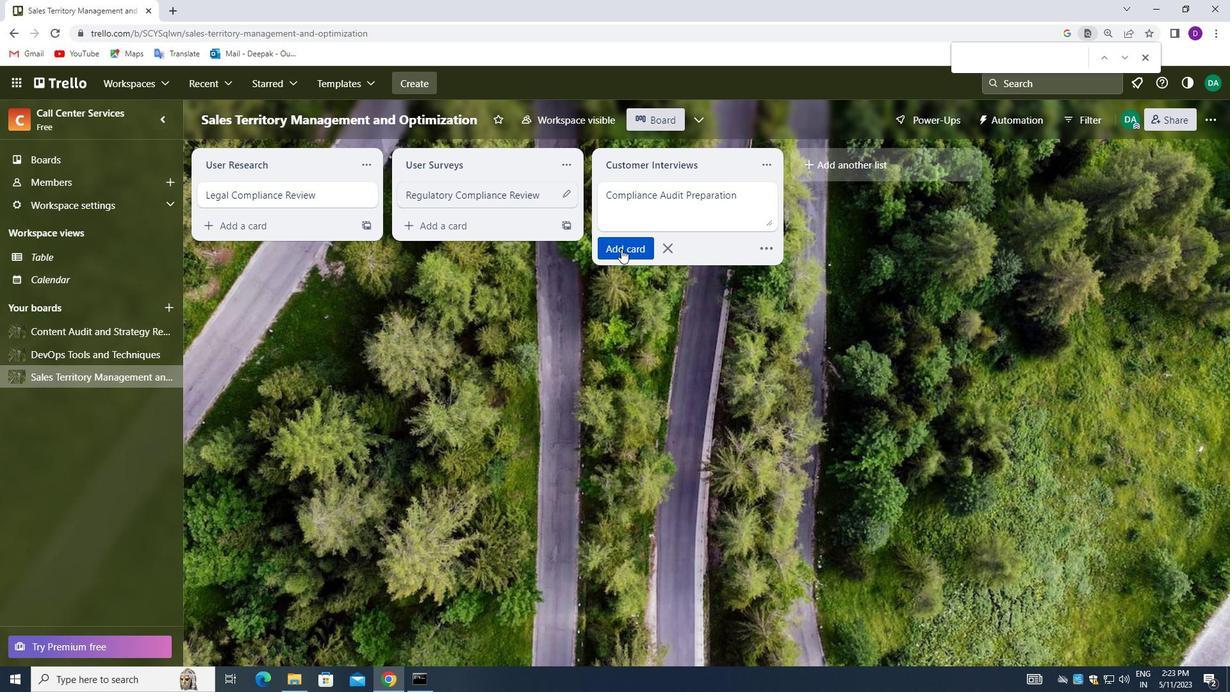 
Action: Mouse moved to (630, 332)
Screenshot: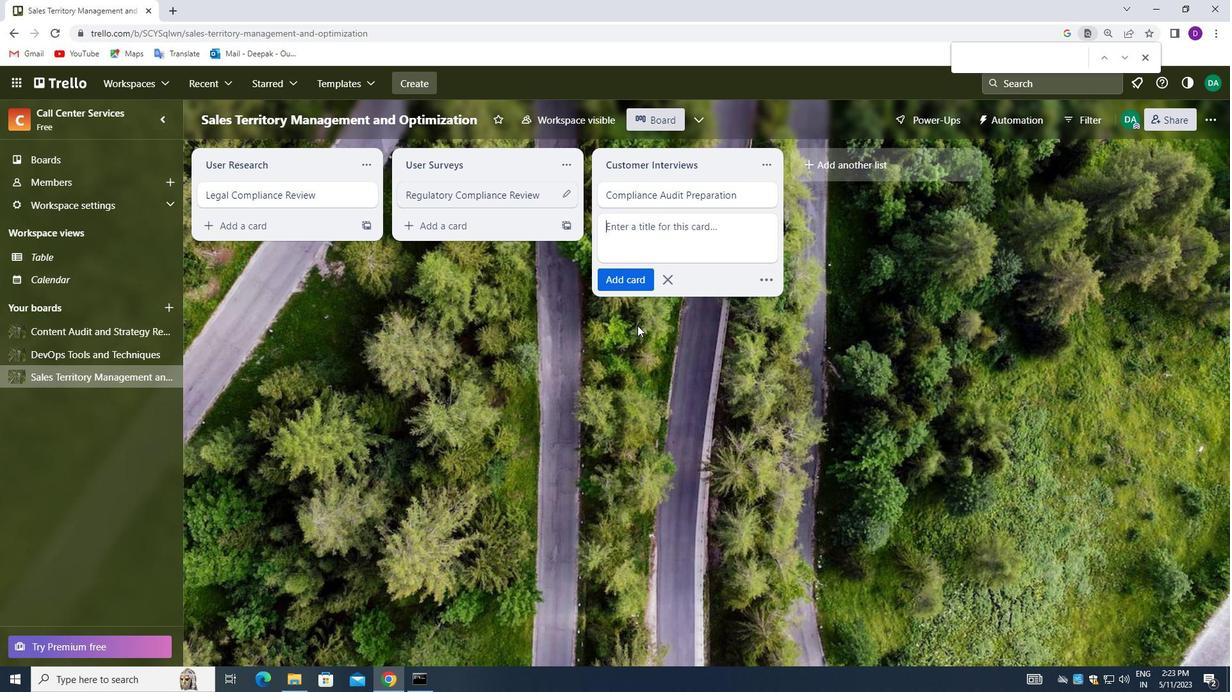 
Action: Mouse pressed left at (630, 332)
Screenshot: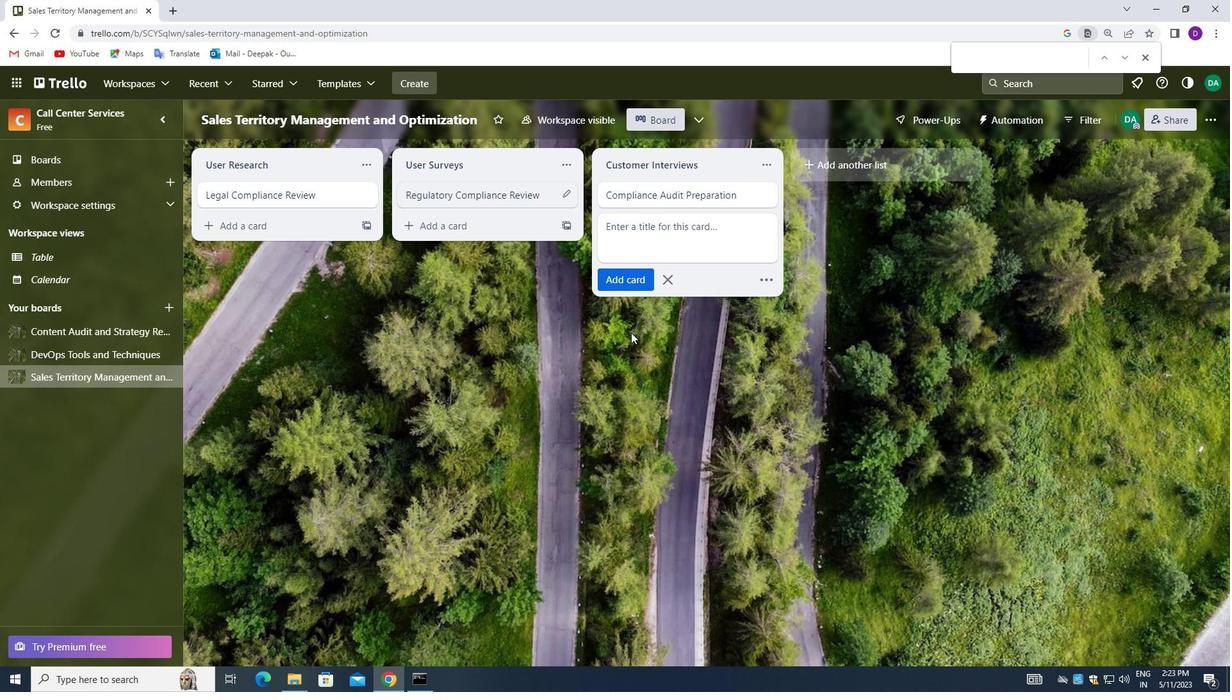
Action: Mouse moved to (54, 168)
Screenshot: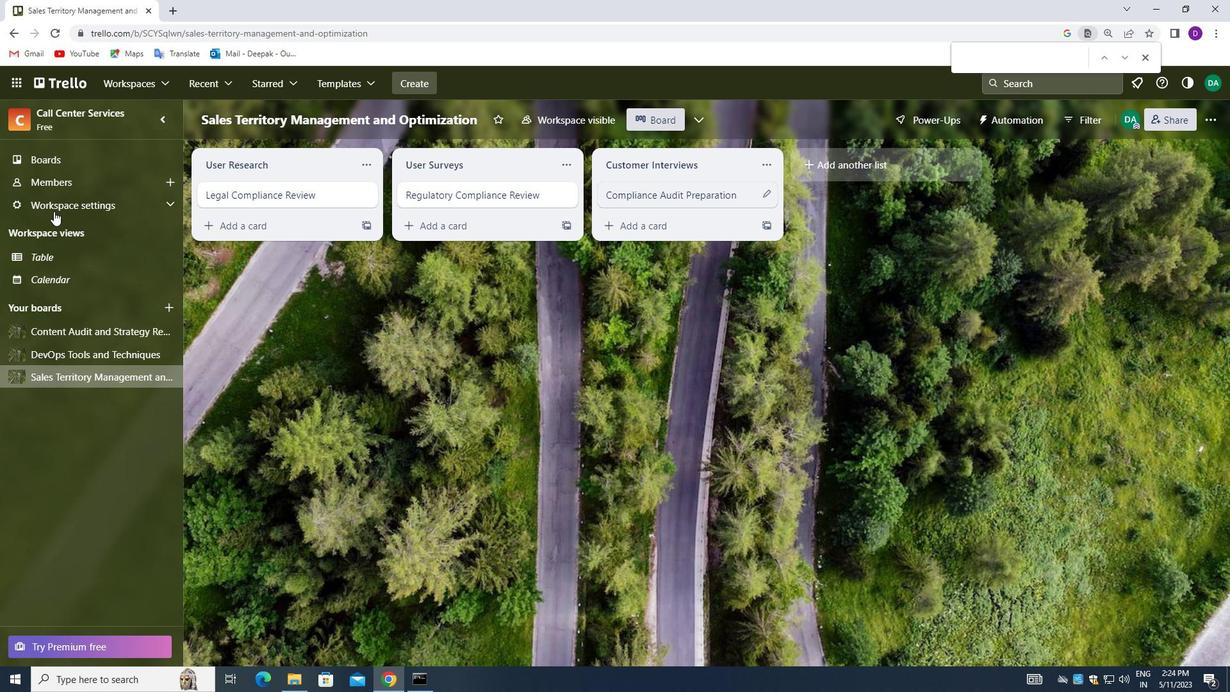 
Action: Mouse pressed left at (54, 168)
Screenshot: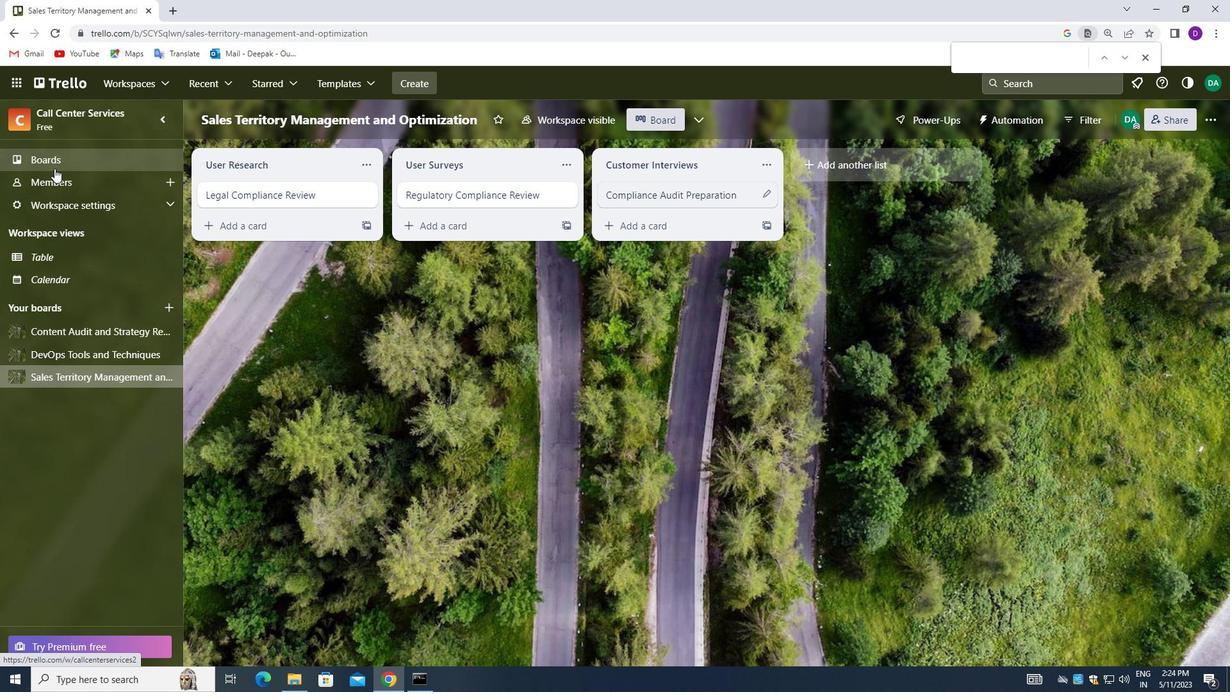 
Action: Mouse moved to (651, 263)
Screenshot: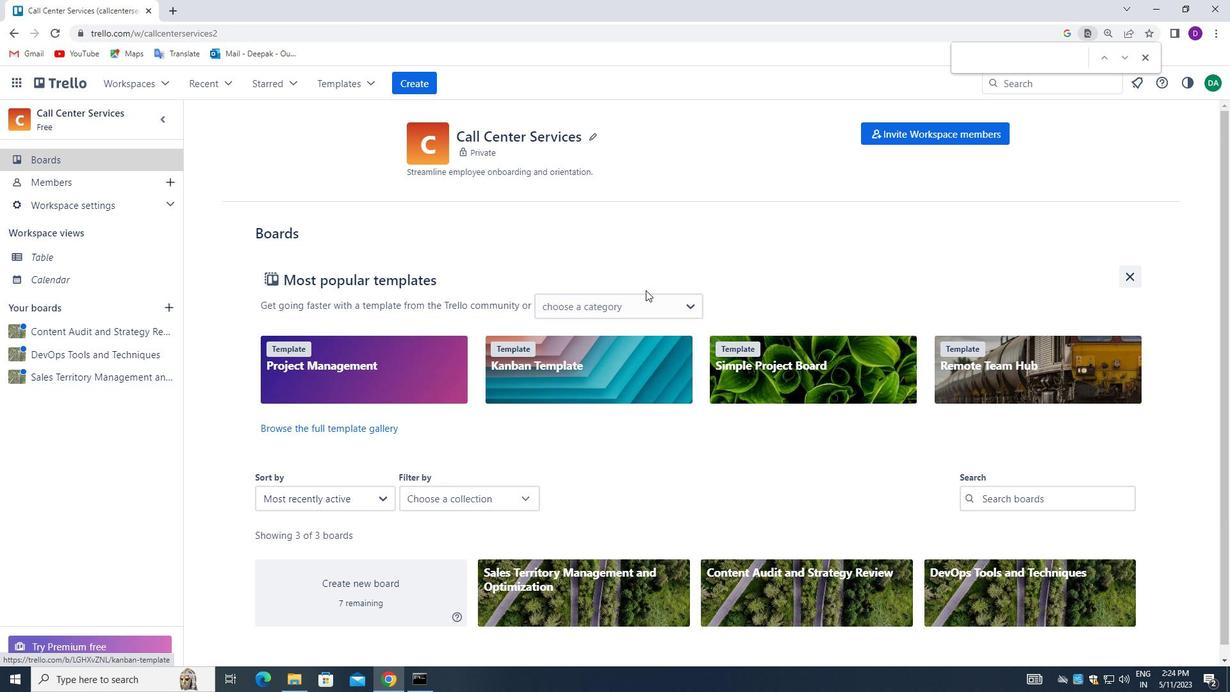
